 Task: Create a due date automation trigger when advanced on, on the tuesday of the week before a card is due add fields without custom field "Resume" set to a number lower than 1 and greater than 10 at 11:00 AM.
Action: Mouse moved to (1032, 317)
Screenshot: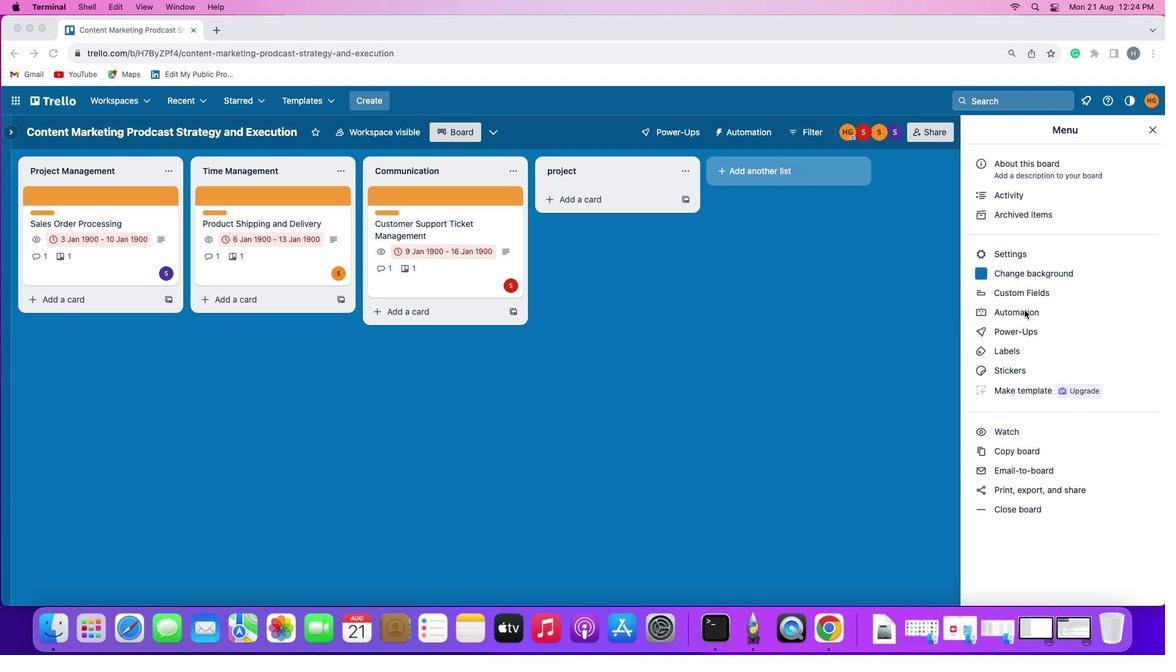 
Action: Mouse pressed left at (1032, 317)
Screenshot: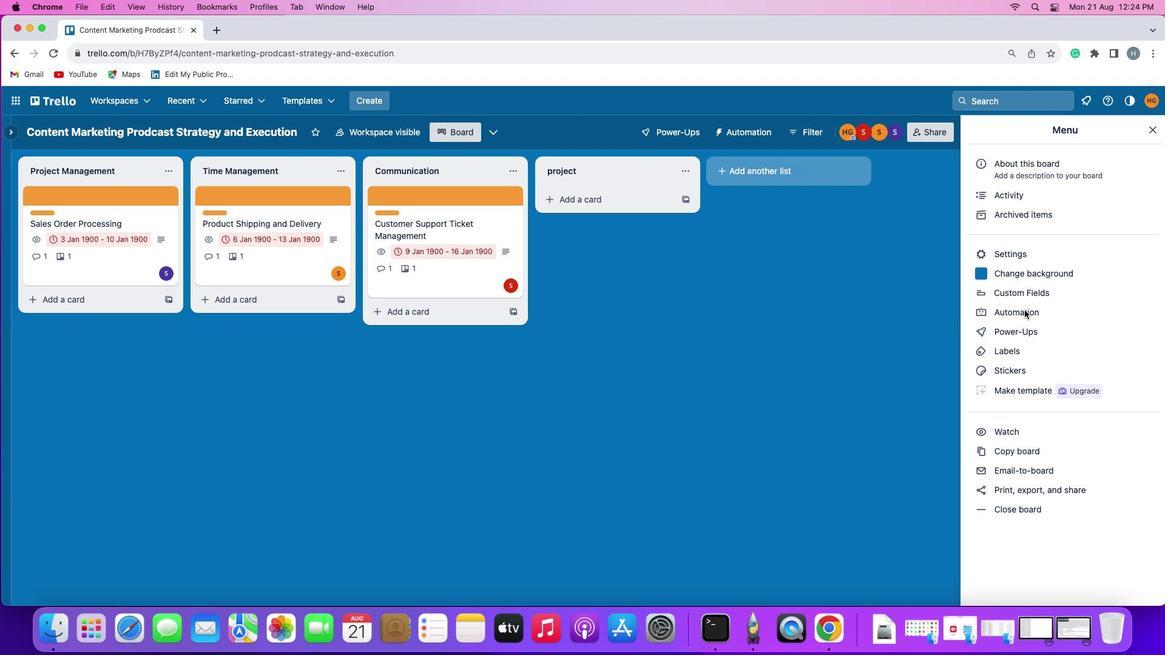 
Action: Mouse pressed left at (1032, 317)
Screenshot: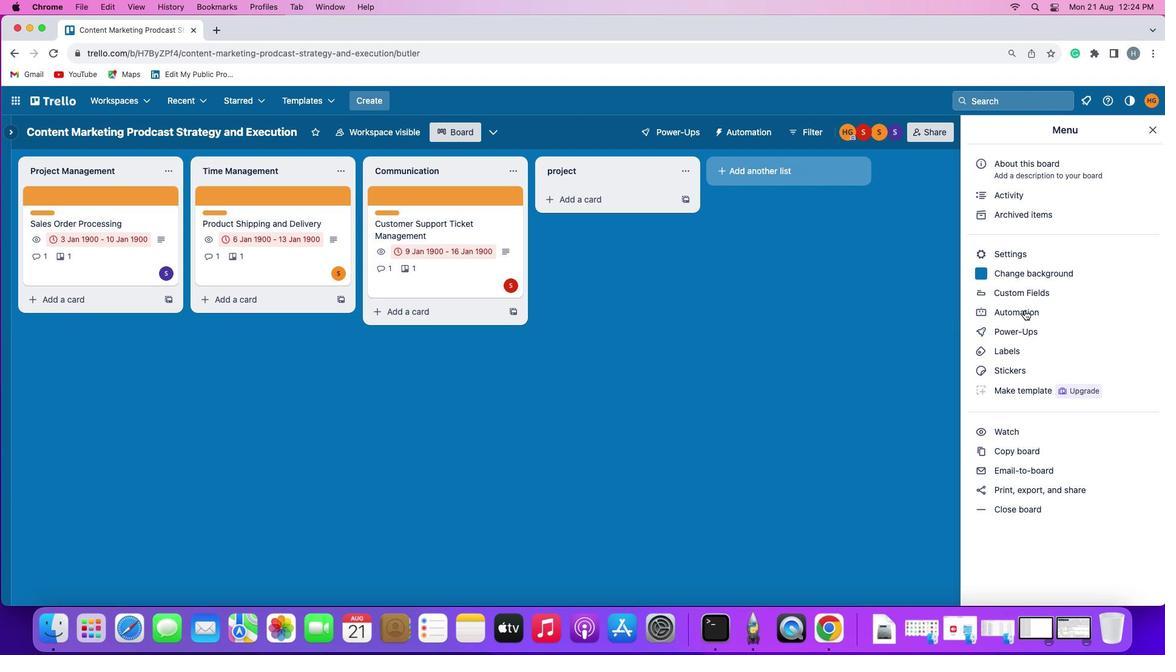 
Action: Mouse moved to (81, 291)
Screenshot: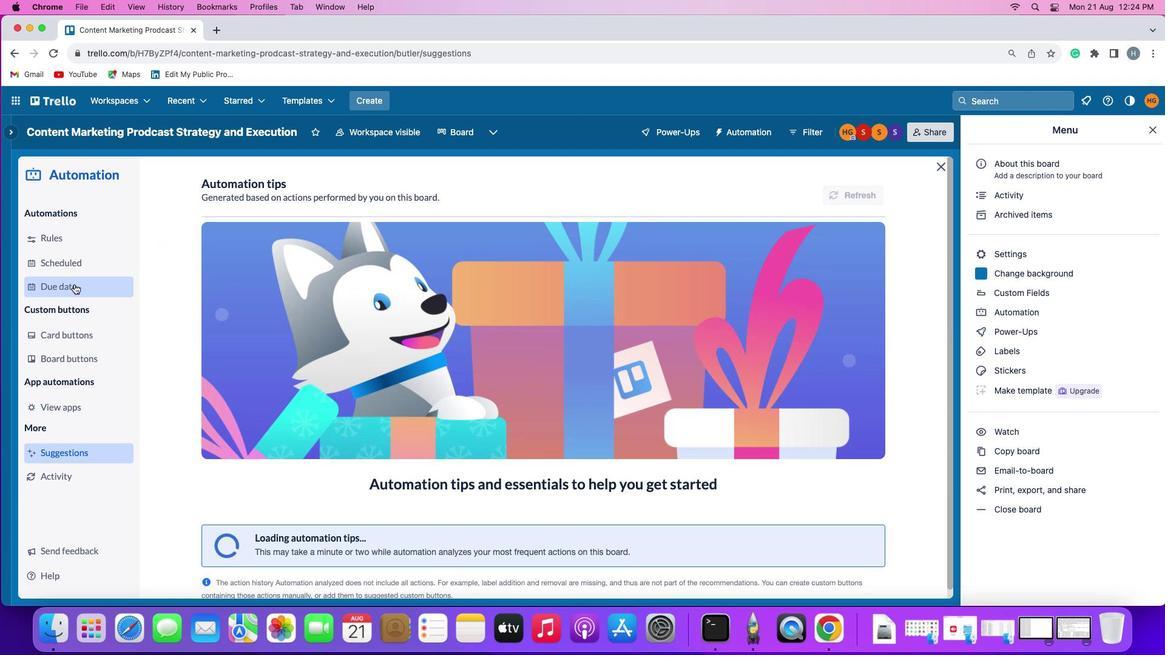 
Action: Mouse pressed left at (81, 291)
Screenshot: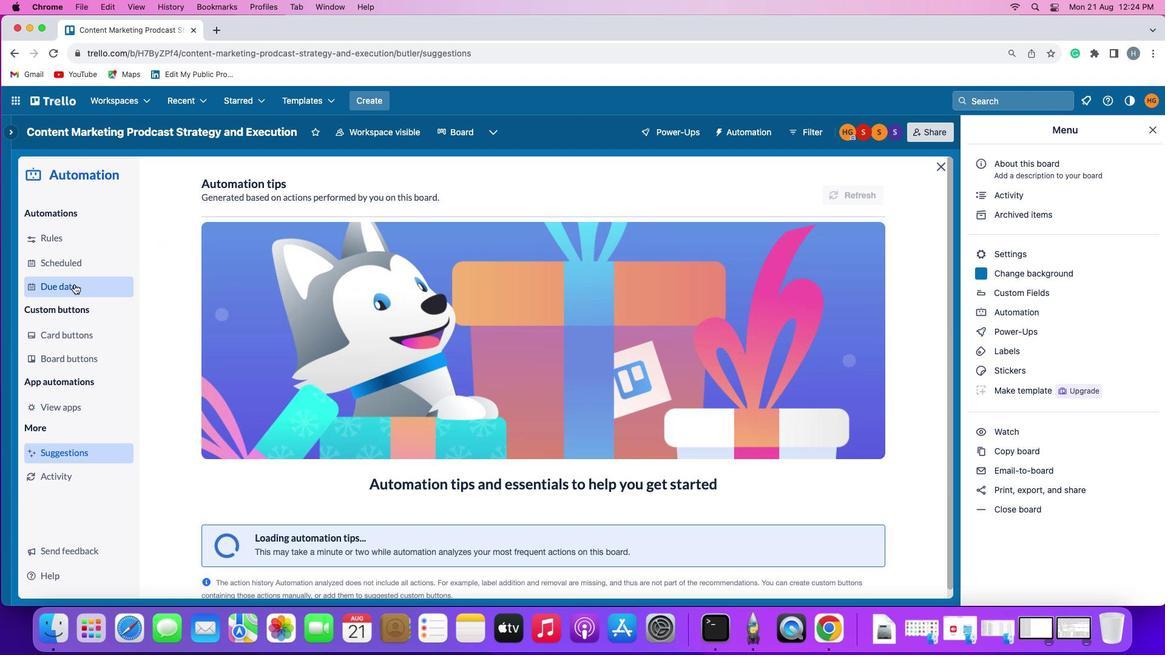 
Action: Mouse moved to (834, 192)
Screenshot: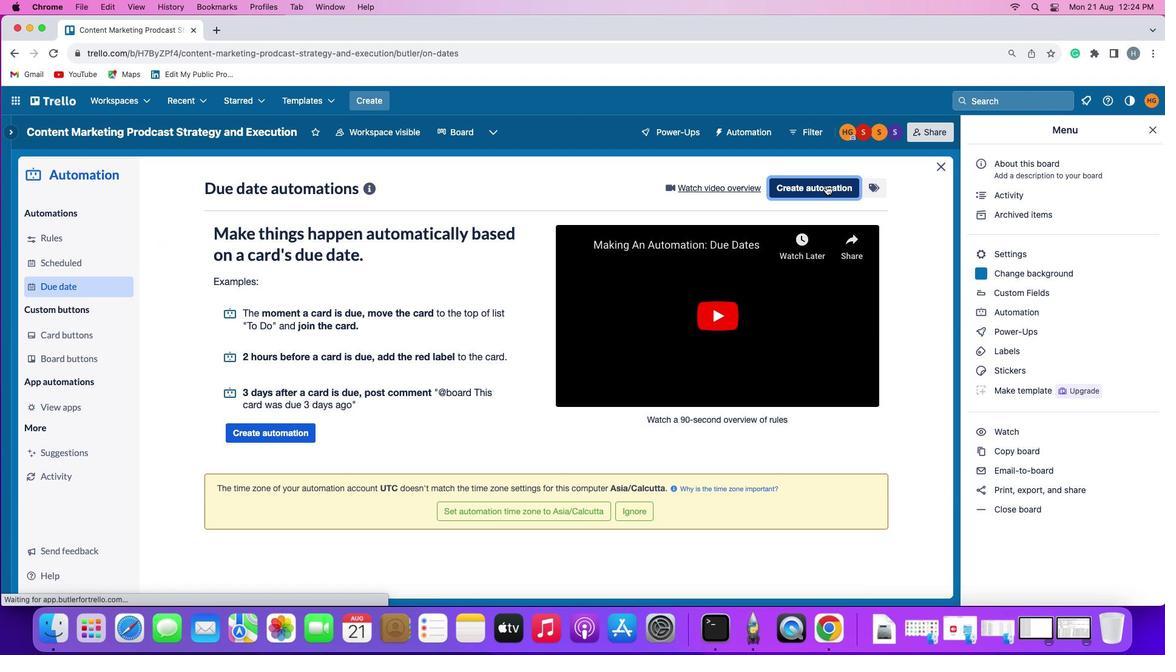
Action: Mouse pressed left at (834, 192)
Screenshot: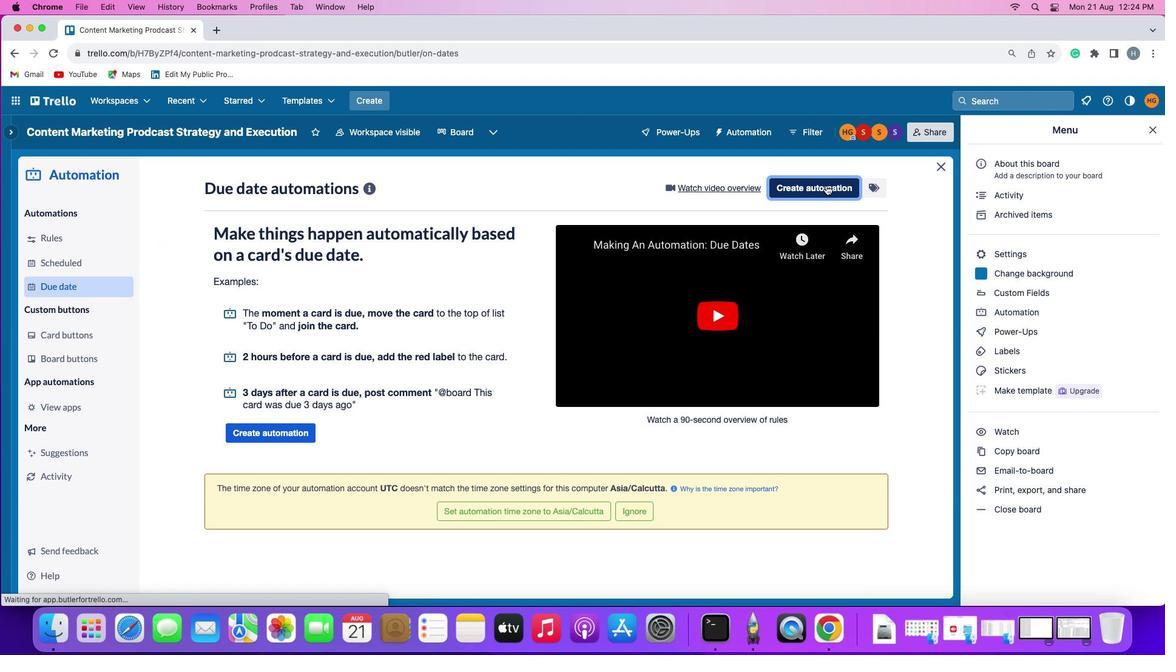 
Action: Mouse moved to (251, 313)
Screenshot: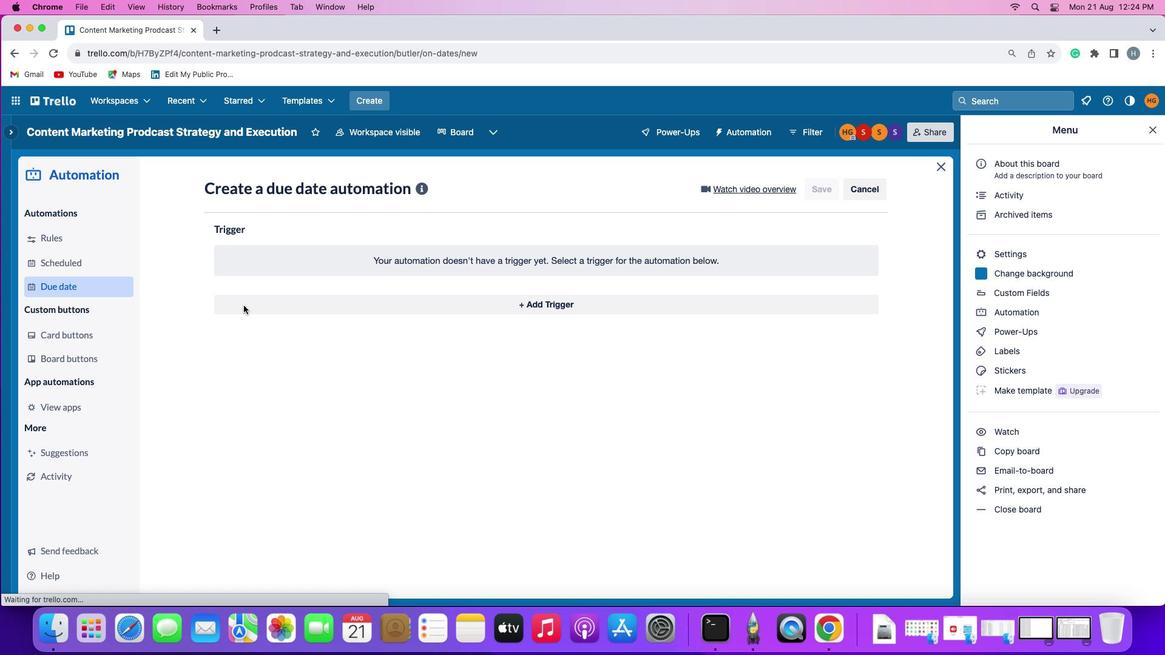 
Action: Mouse pressed left at (251, 313)
Screenshot: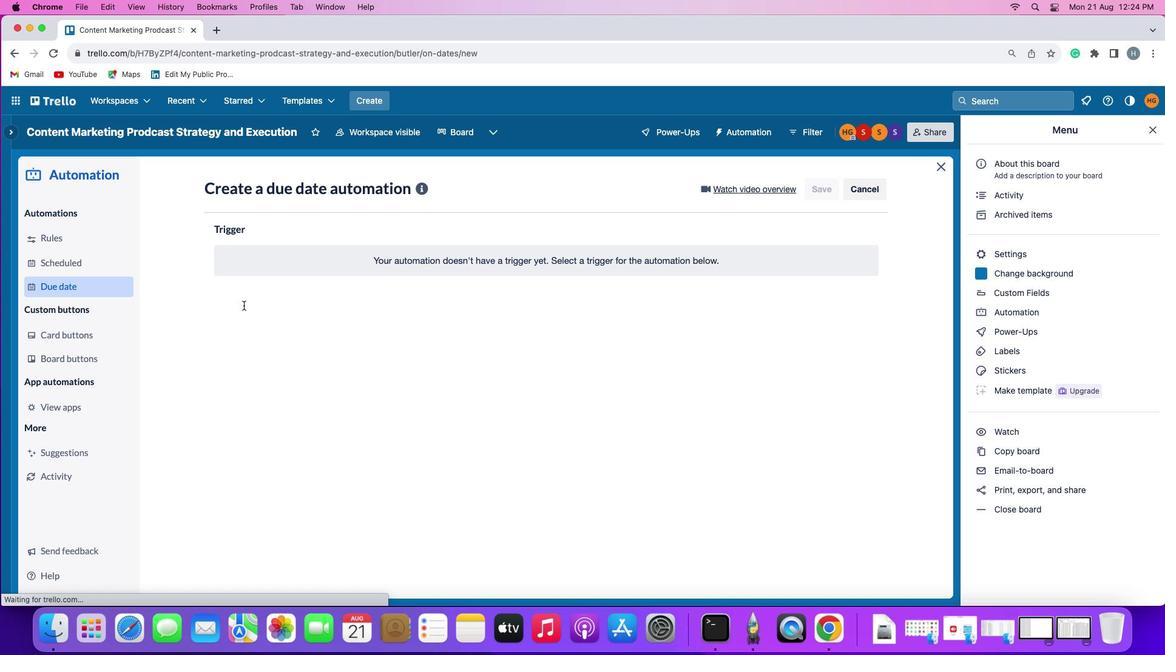 
Action: Mouse moved to (283, 549)
Screenshot: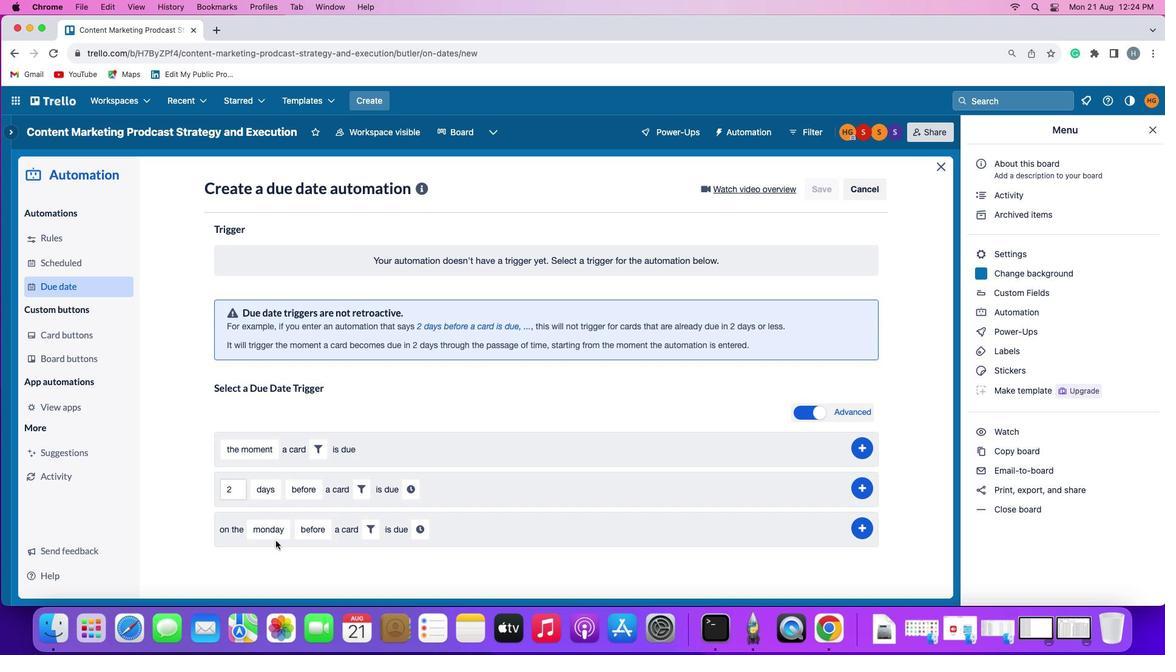 
Action: Mouse pressed left at (283, 549)
Screenshot: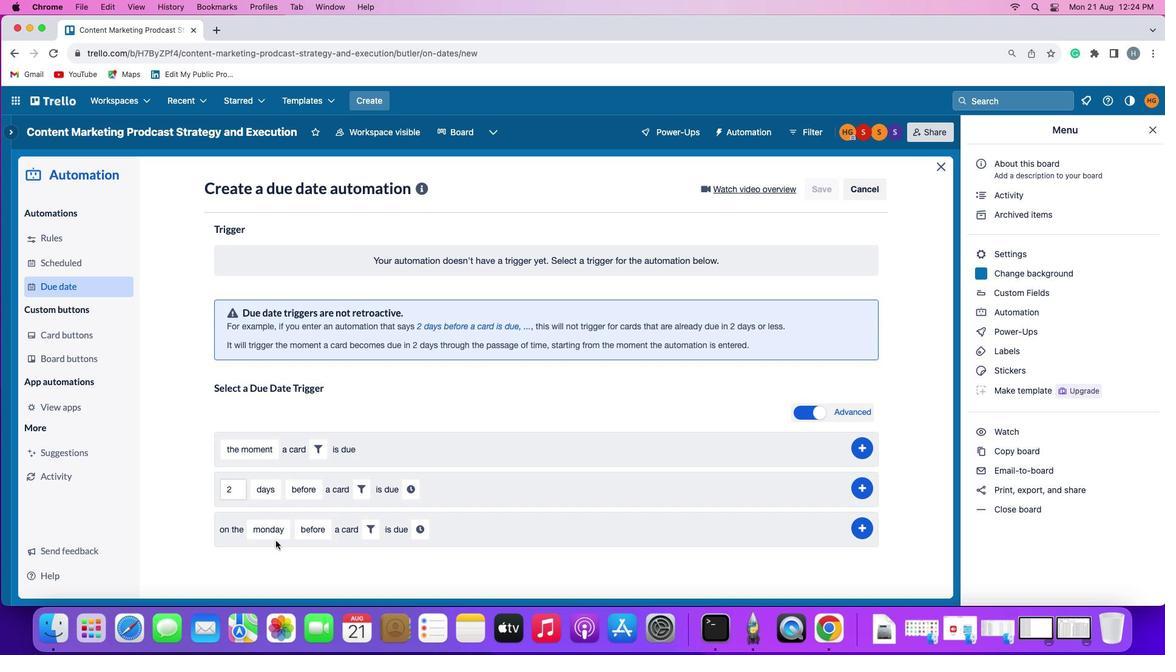 
Action: Mouse moved to (281, 535)
Screenshot: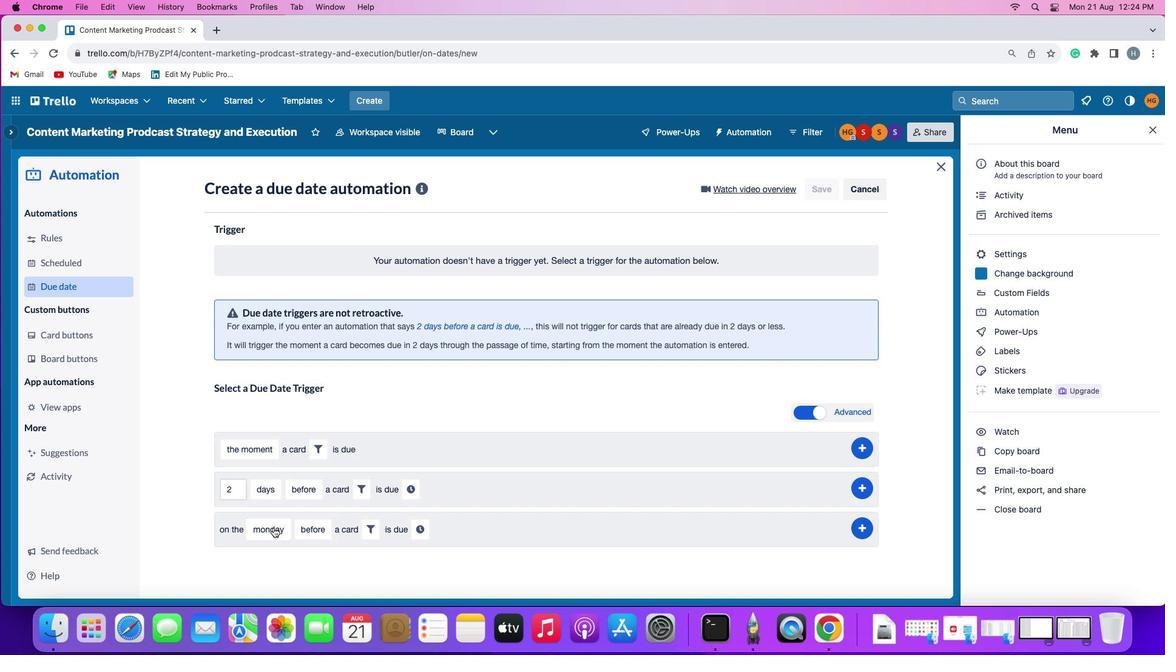 
Action: Mouse pressed left at (281, 535)
Screenshot: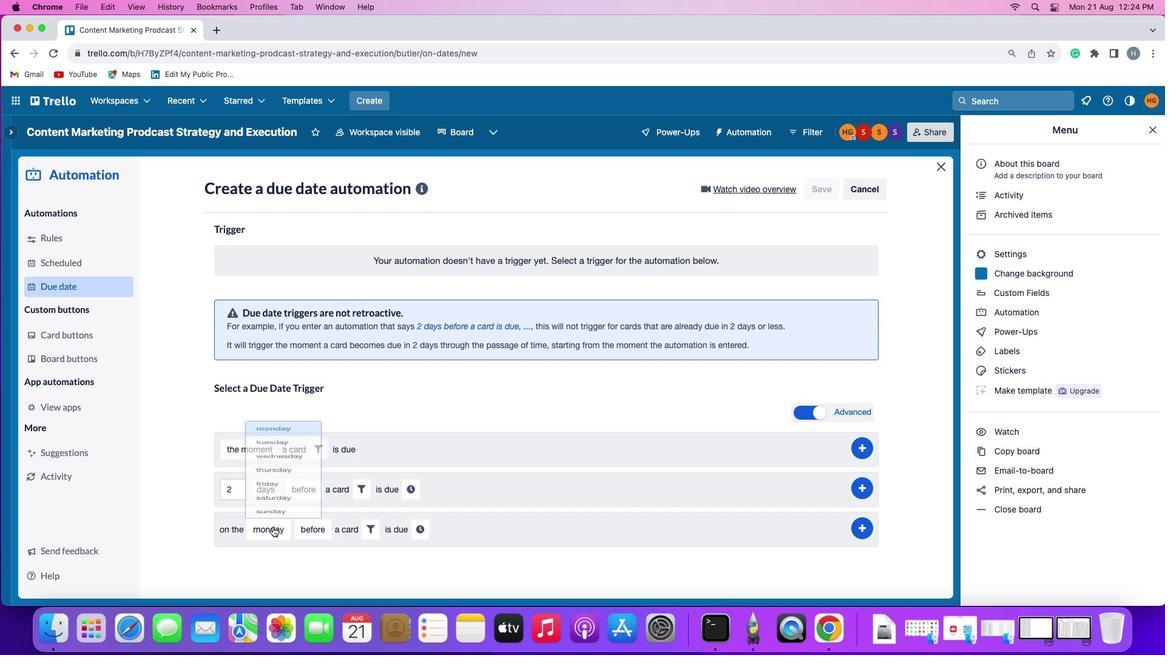 
Action: Mouse moved to (300, 389)
Screenshot: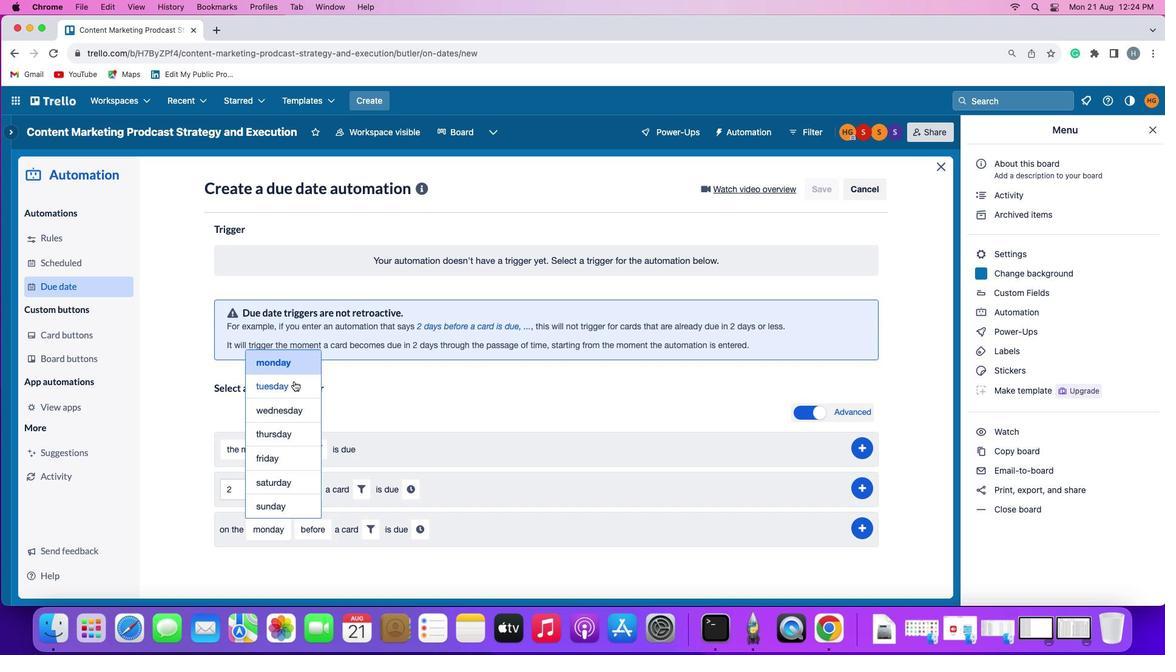 
Action: Mouse pressed left at (300, 389)
Screenshot: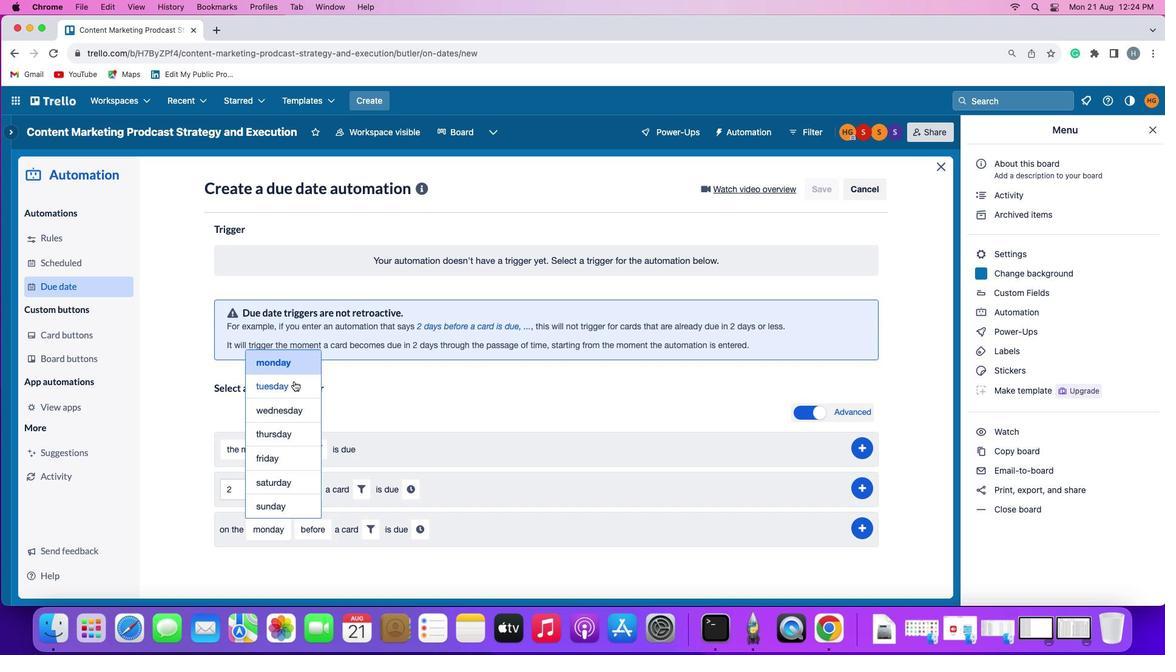 
Action: Mouse moved to (323, 531)
Screenshot: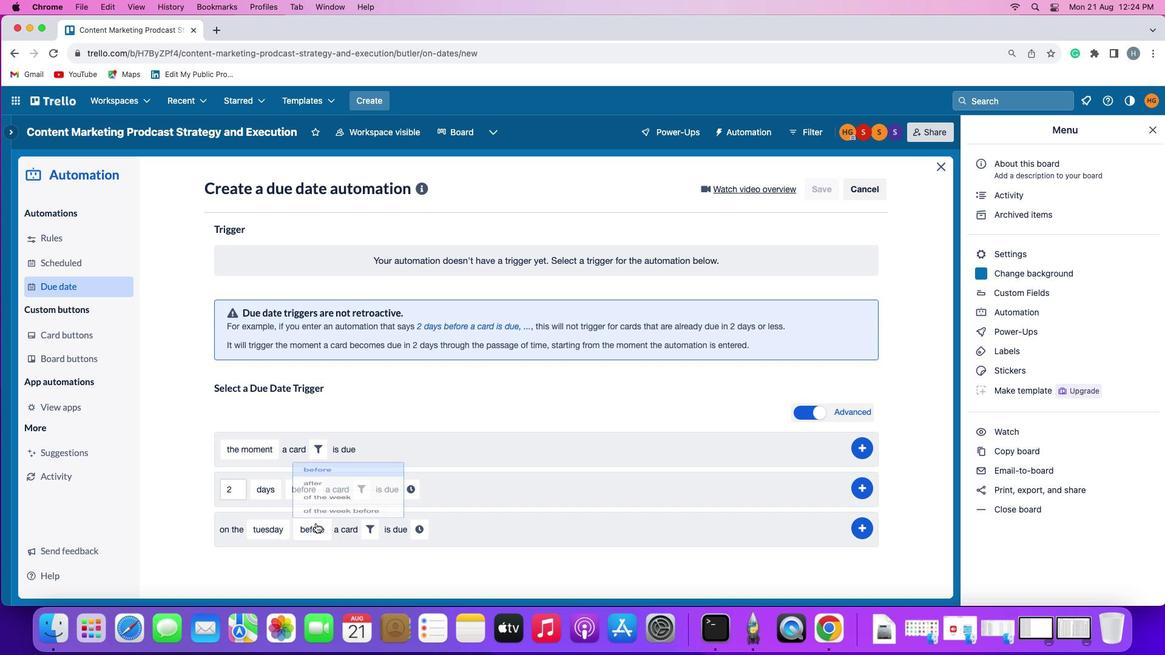
Action: Mouse pressed left at (323, 531)
Screenshot: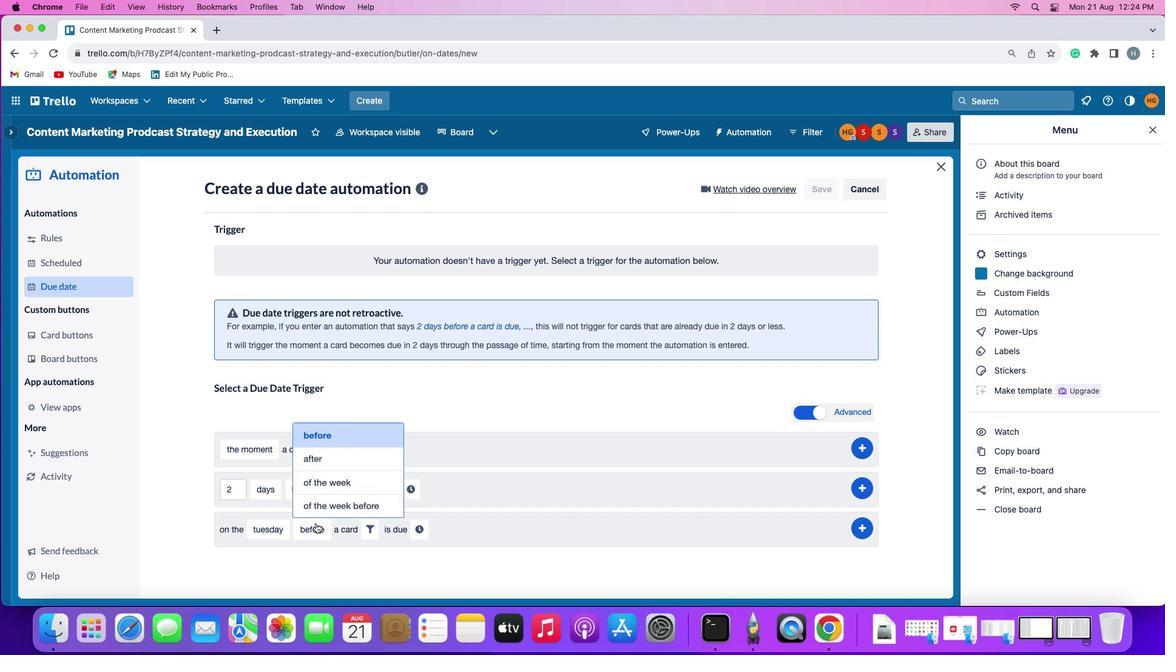 
Action: Mouse moved to (333, 511)
Screenshot: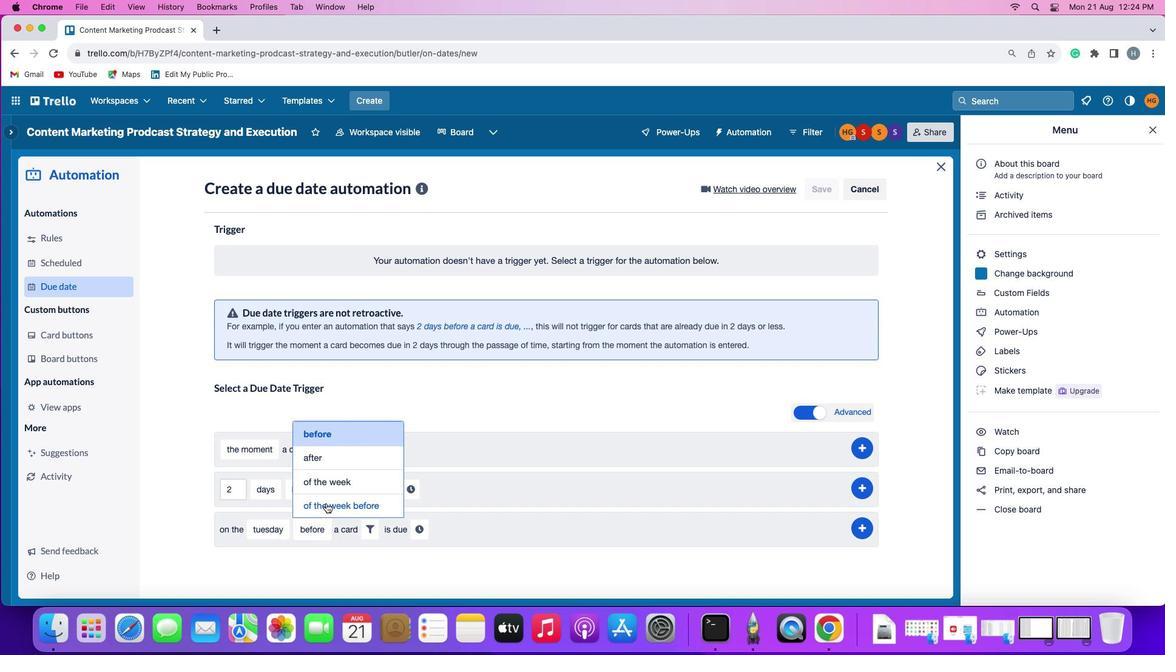 
Action: Mouse pressed left at (333, 511)
Screenshot: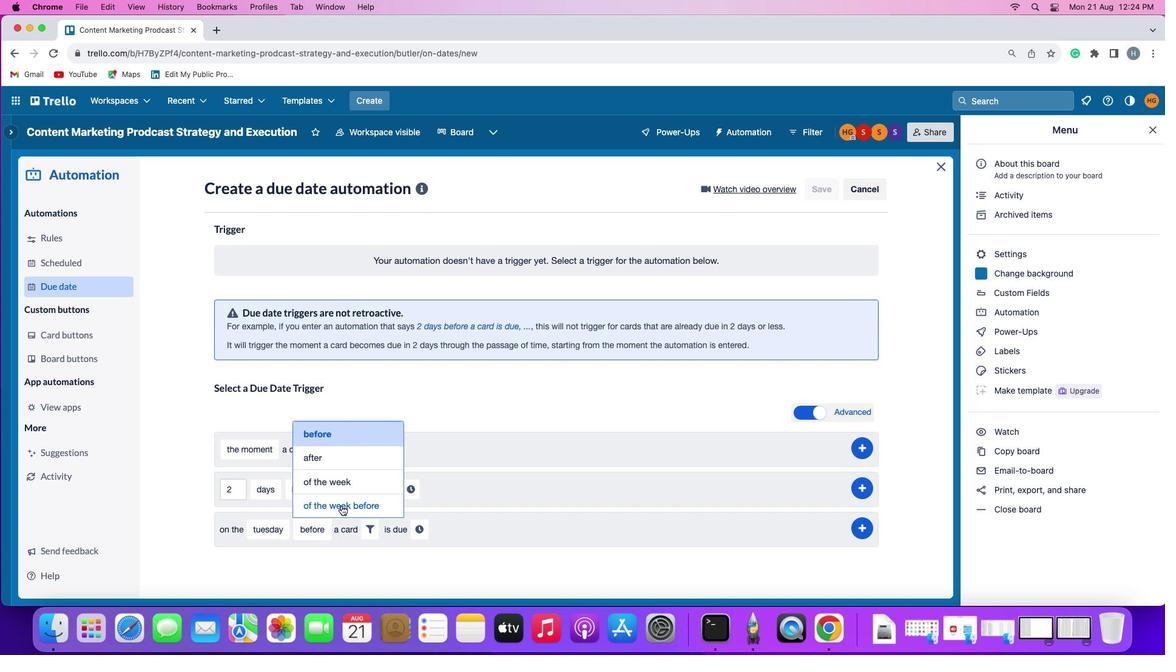 
Action: Mouse moved to (424, 533)
Screenshot: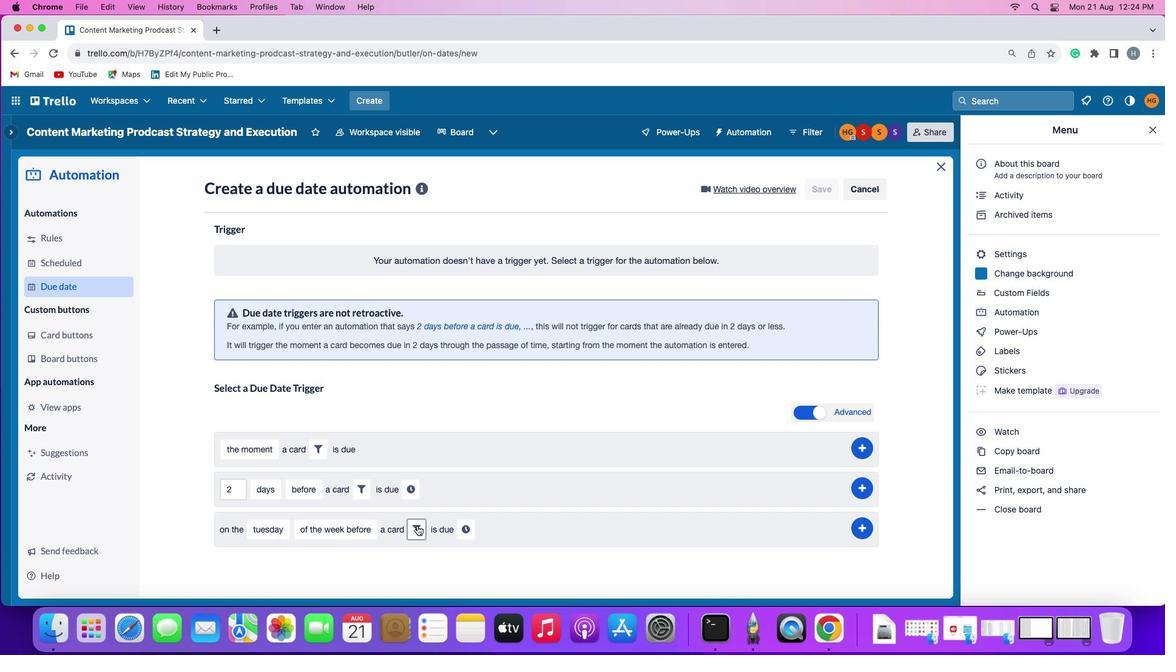 
Action: Mouse pressed left at (424, 533)
Screenshot: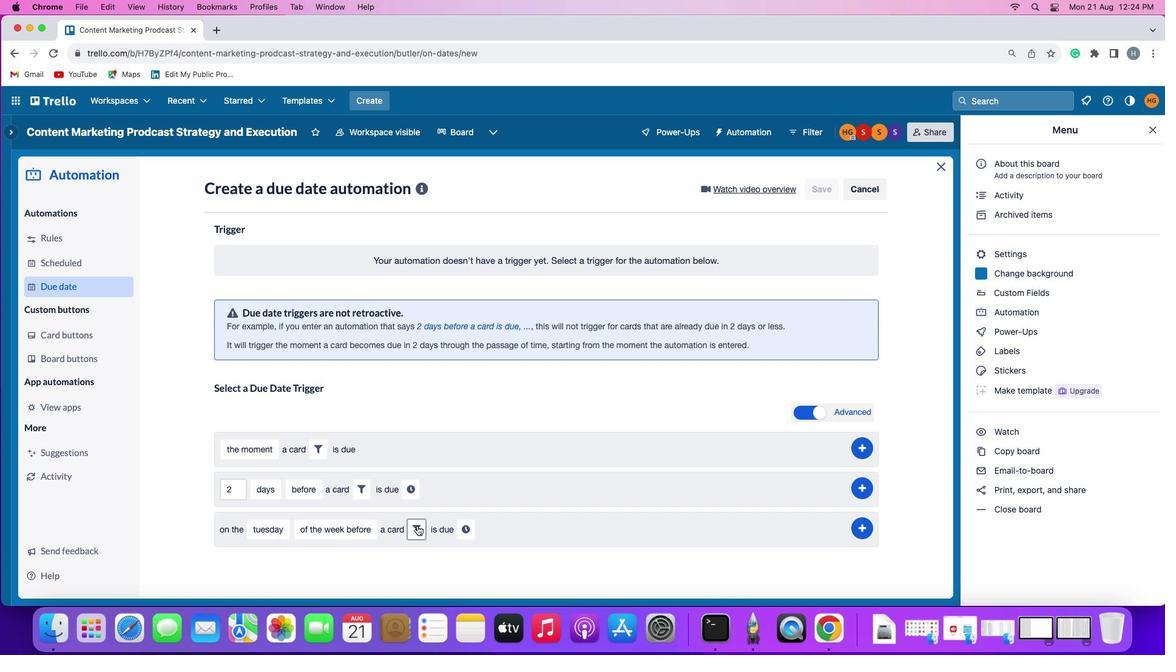 
Action: Mouse moved to (624, 577)
Screenshot: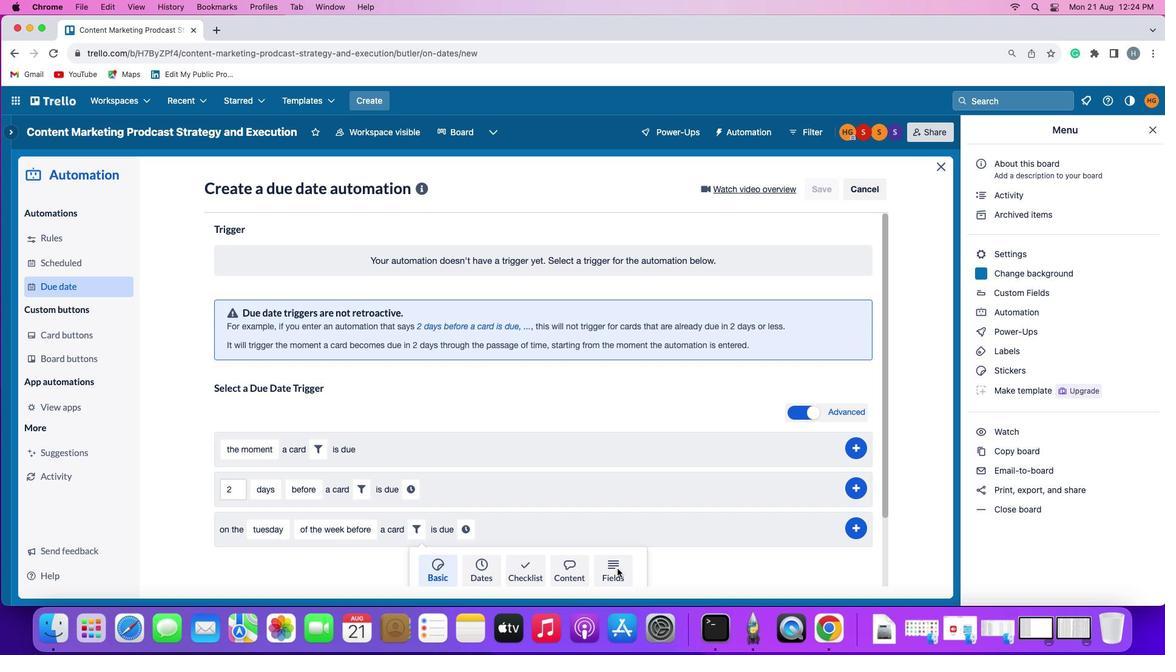 
Action: Mouse pressed left at (624, 577)
Screenshot: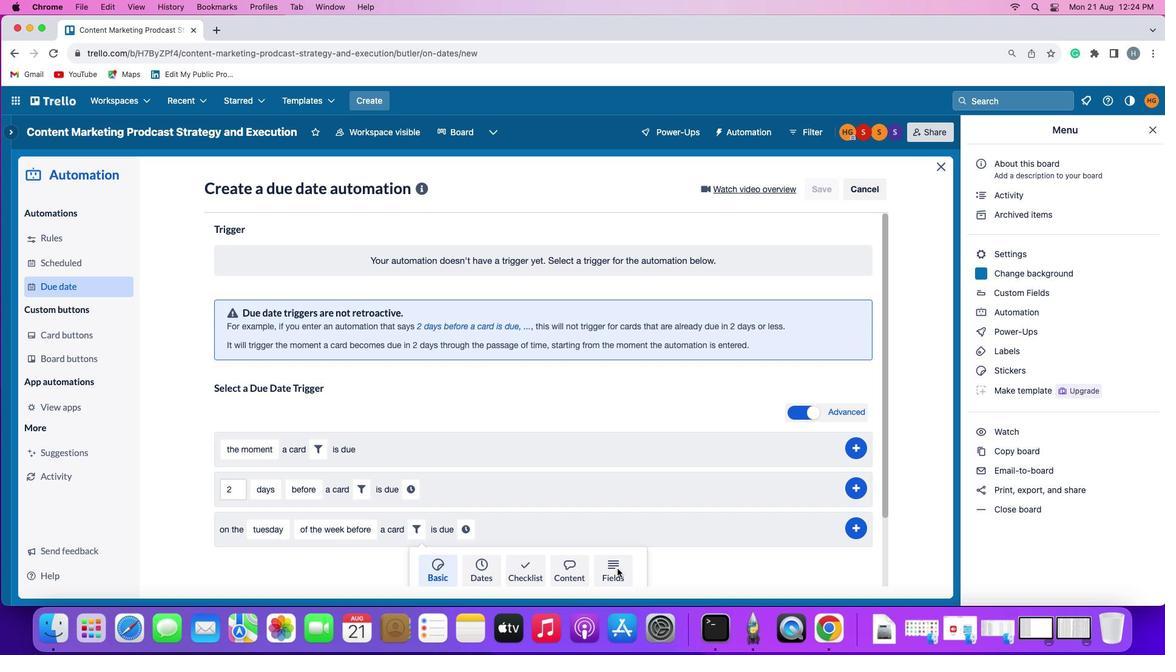 
Action: Mouse moved to (360, 572)
Screenshot: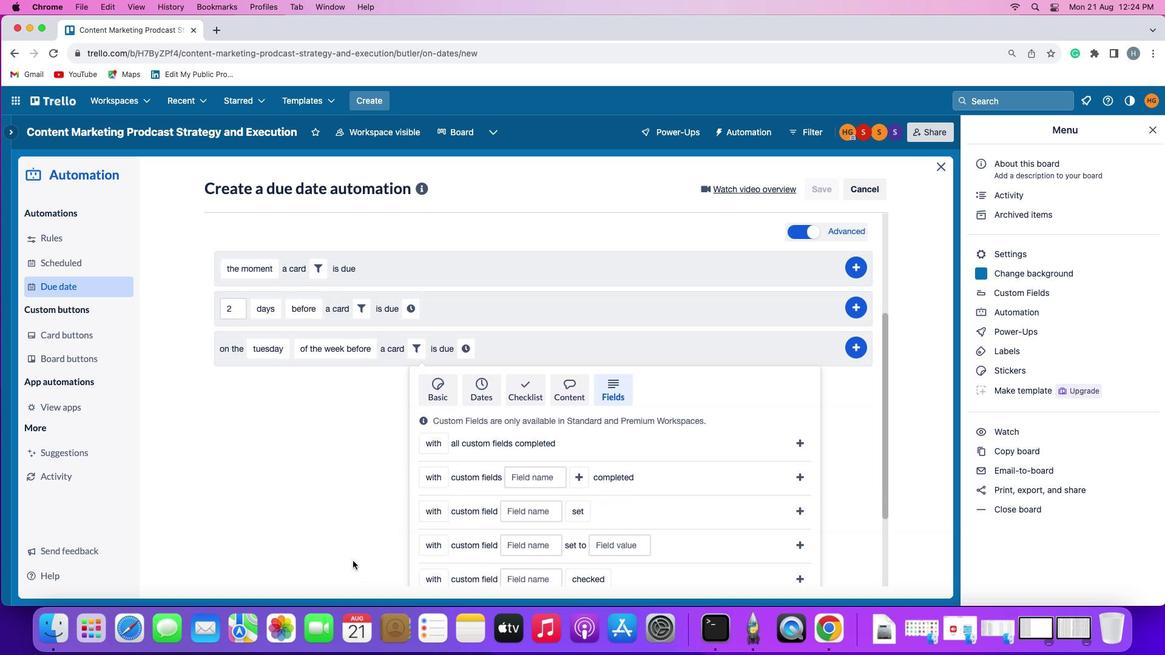 
Action: Mouse scrolled (360, 572) with delta (7, 7)
Screenshot: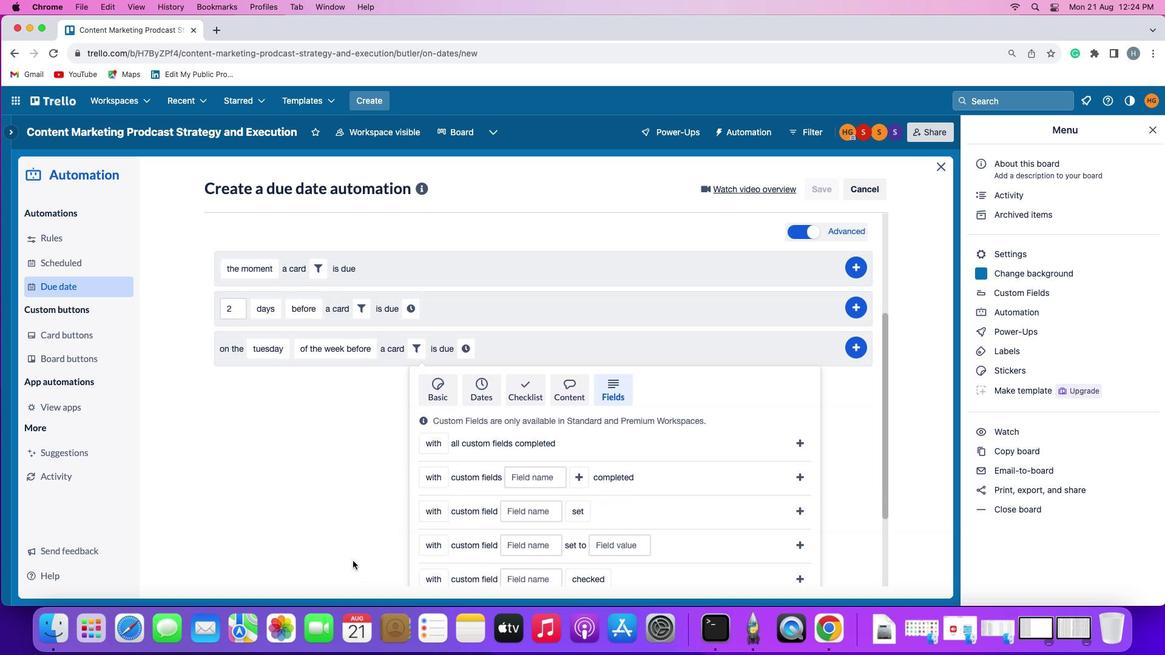 
Action: Mouse scrolled (360, 572) with delta (7, 7)
Screenshot: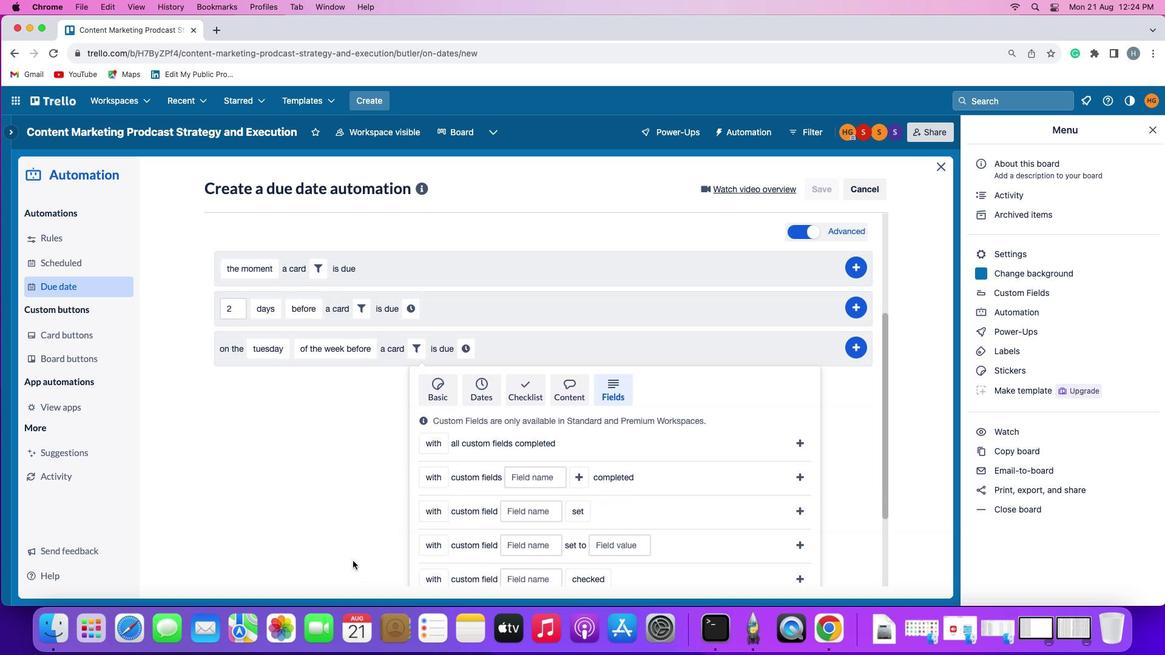 
Action: Mouse moved to (360, 572)
Screenshot: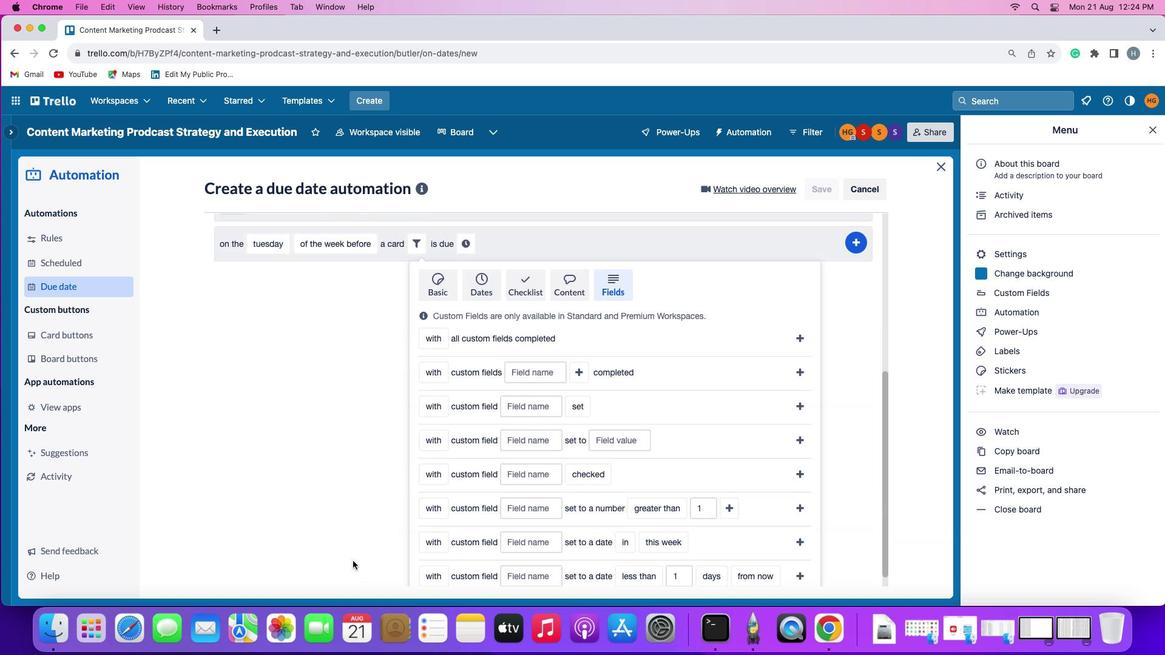 
Action: Mouse scrolled (360, 572) with delta (7, 5)
Screenshot: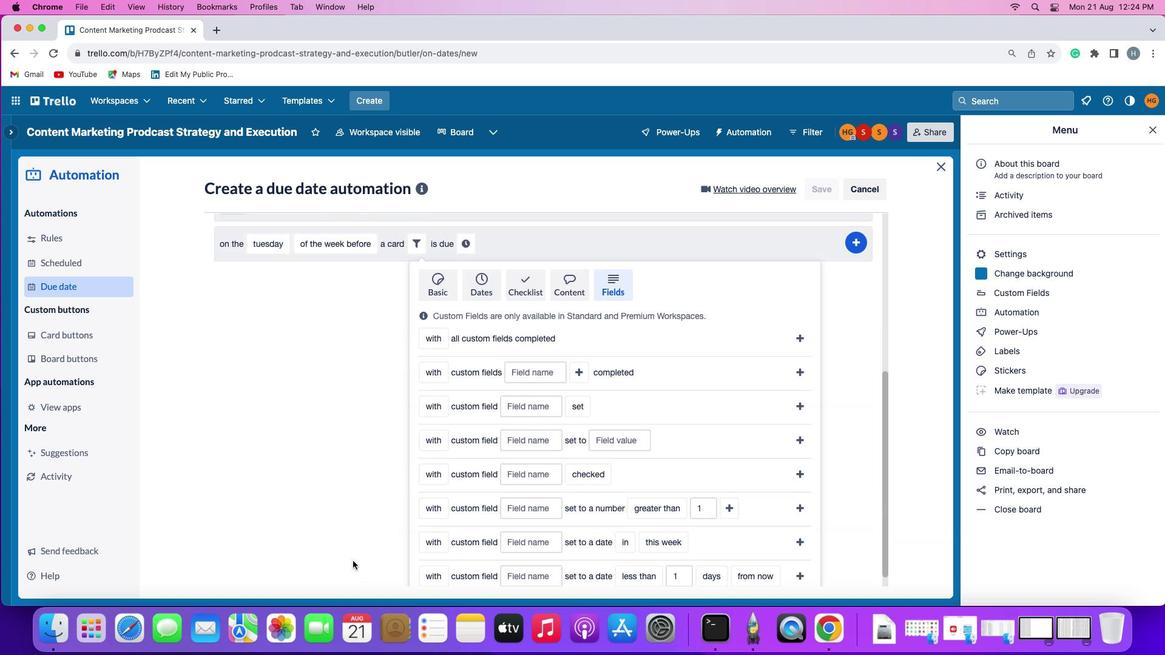 
Action: Mouse moved to (360, 571)
Screenshot: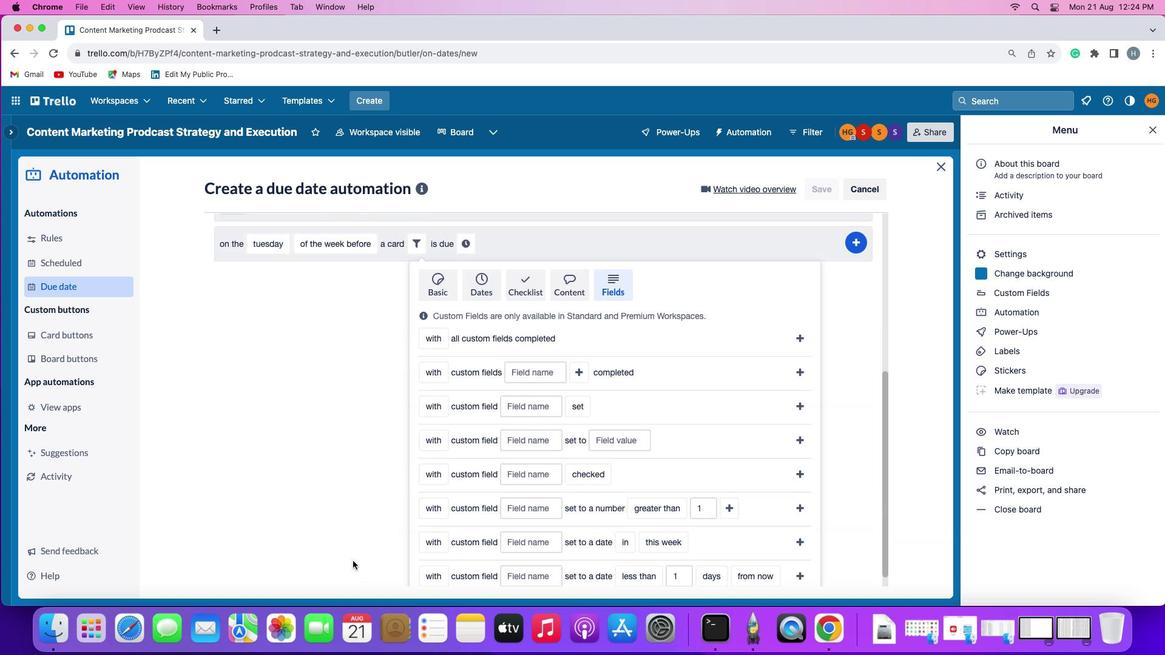
Action: Mouse scrolled (360, 571) with delta (7, 4)
Screenshot: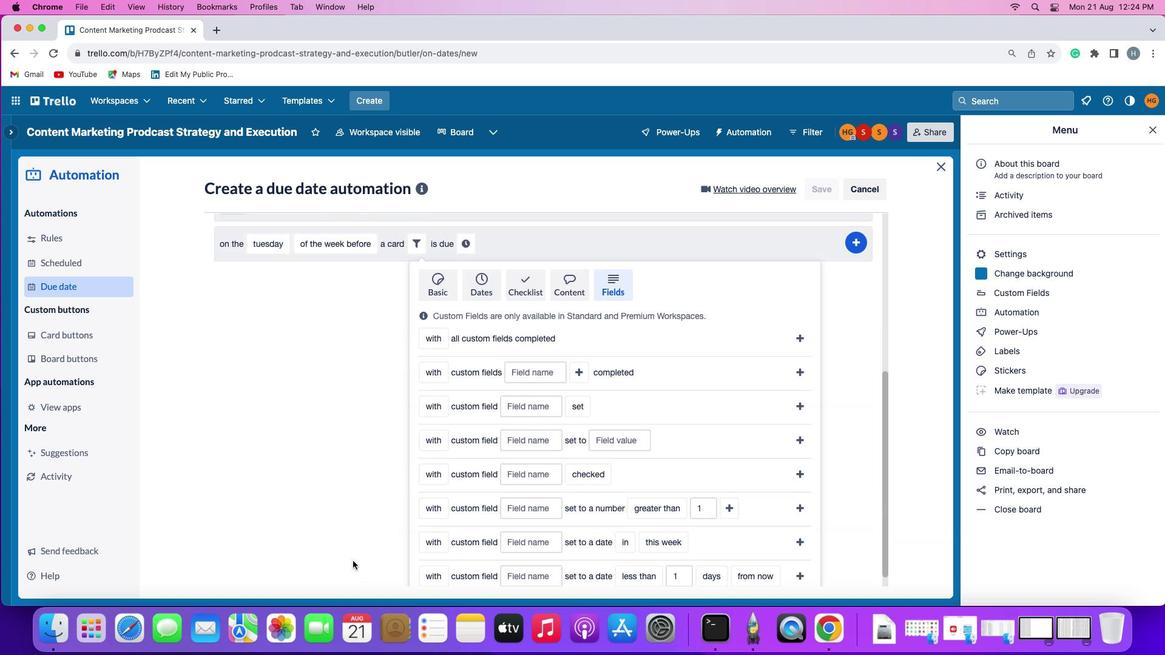 
Action: Mouse moved to (360, 570)
Screenshot: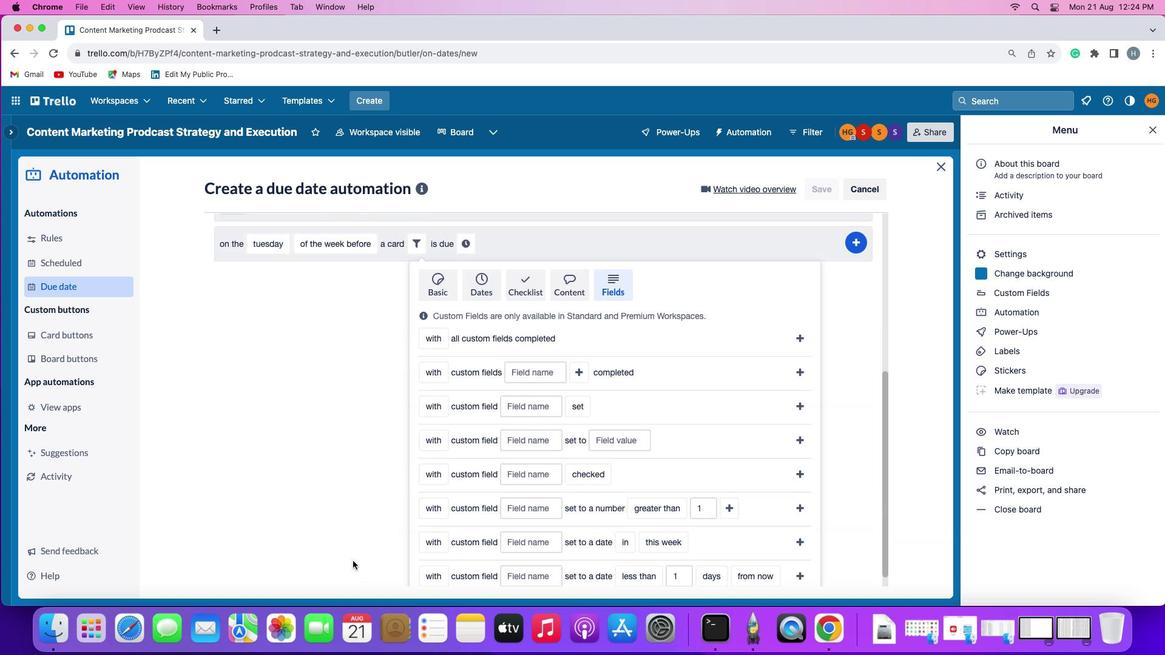 
Action: Mouse scrolled (360, 570) with delta (7, 4)
Screenshot: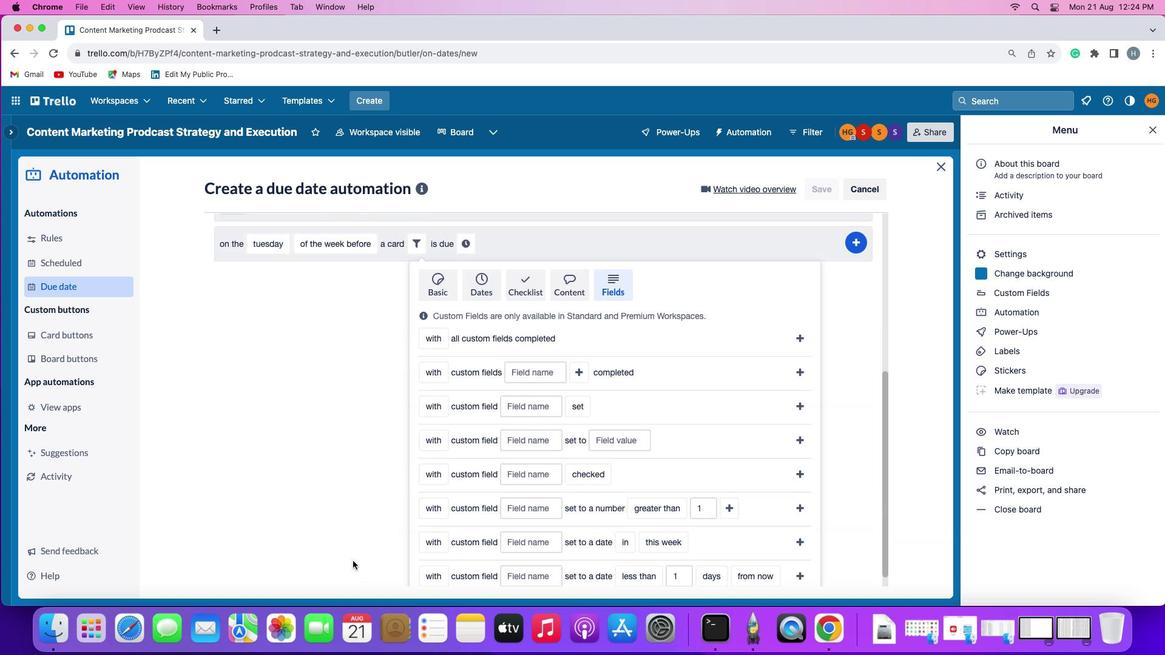 
Action: Mouse moved to (361, 567)
Screenshot: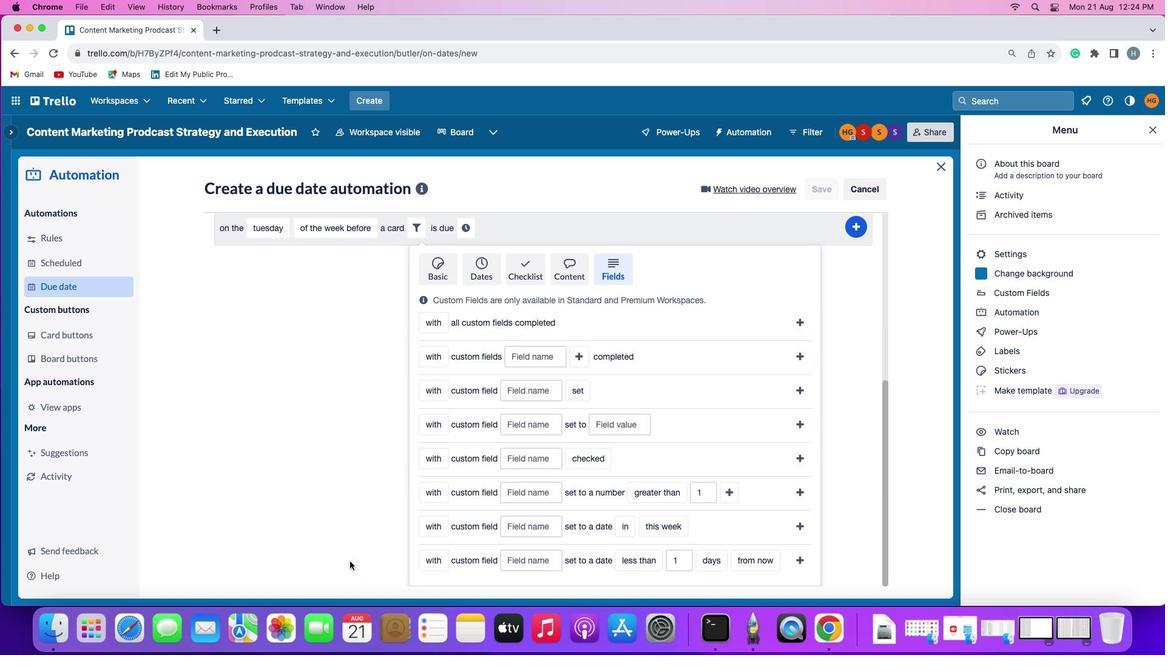 
Action: Mouse scrolled (361, 567) with delta (7, 7)
Screenshot: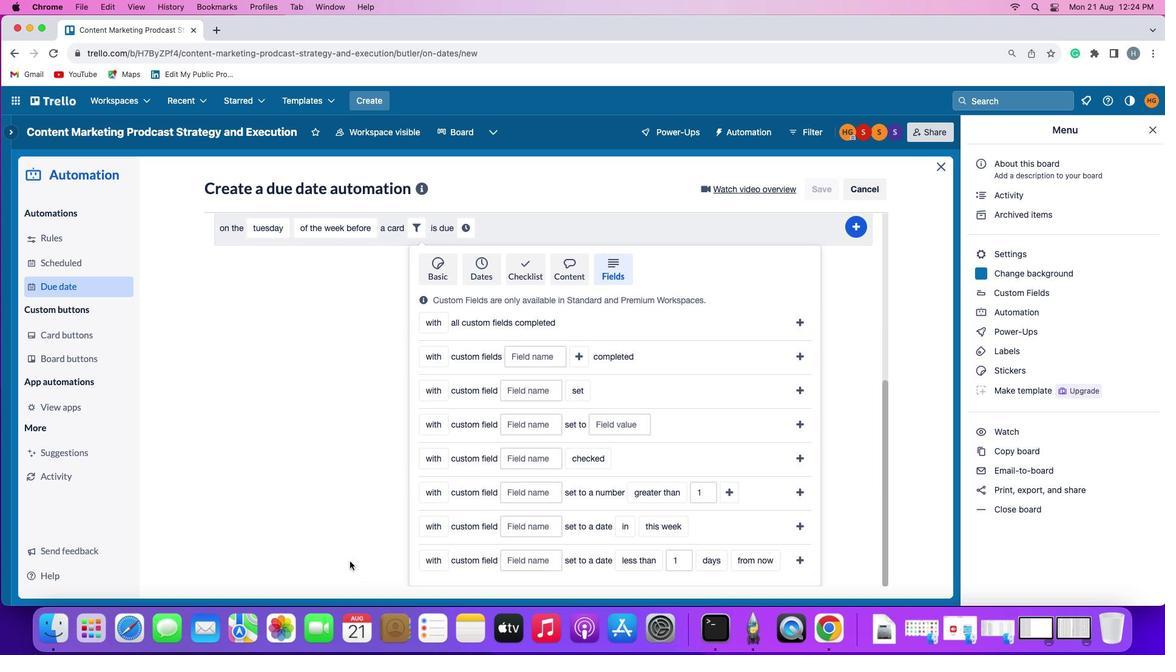 
Action: Mouse scrolled (361, 567) with delta (7, 7)
Screenshot: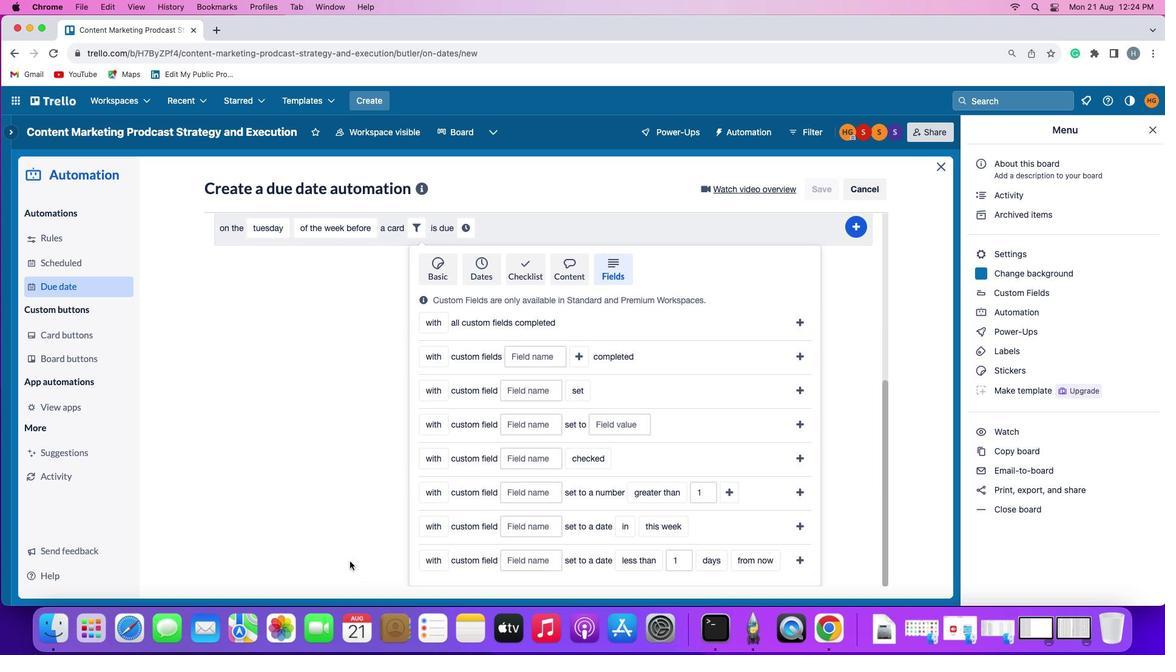 
Action: Mouse scrolled (361, 567) with delta (7, 6)
Screenshot: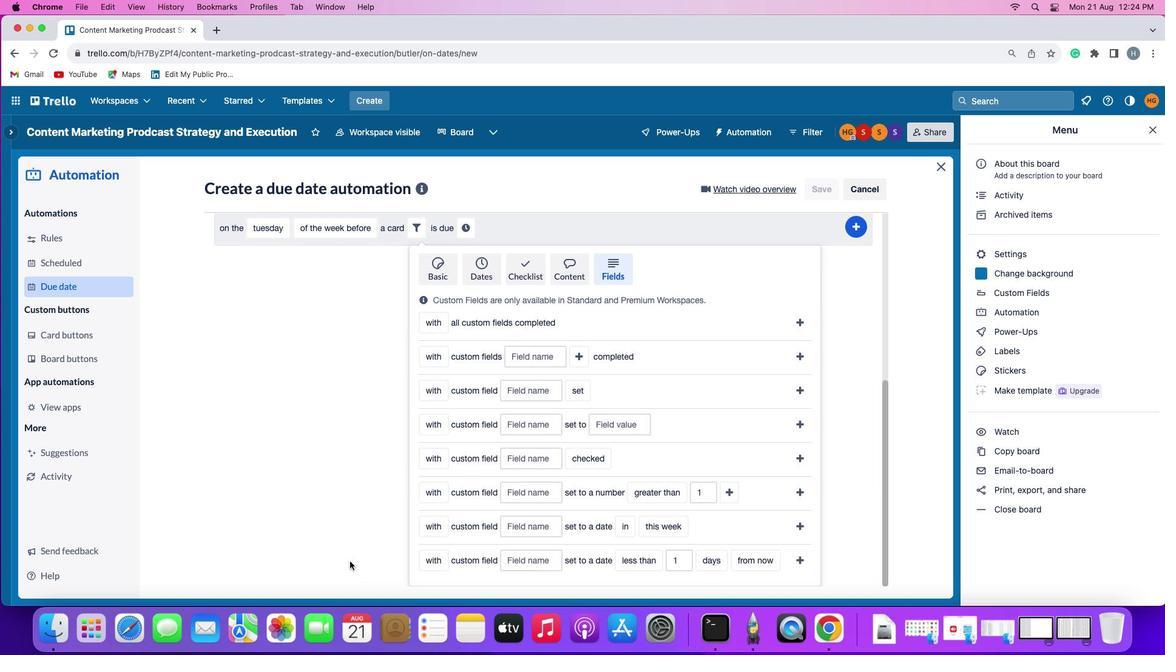 
Action: Mouse moved to (361, 567)
Screenshot: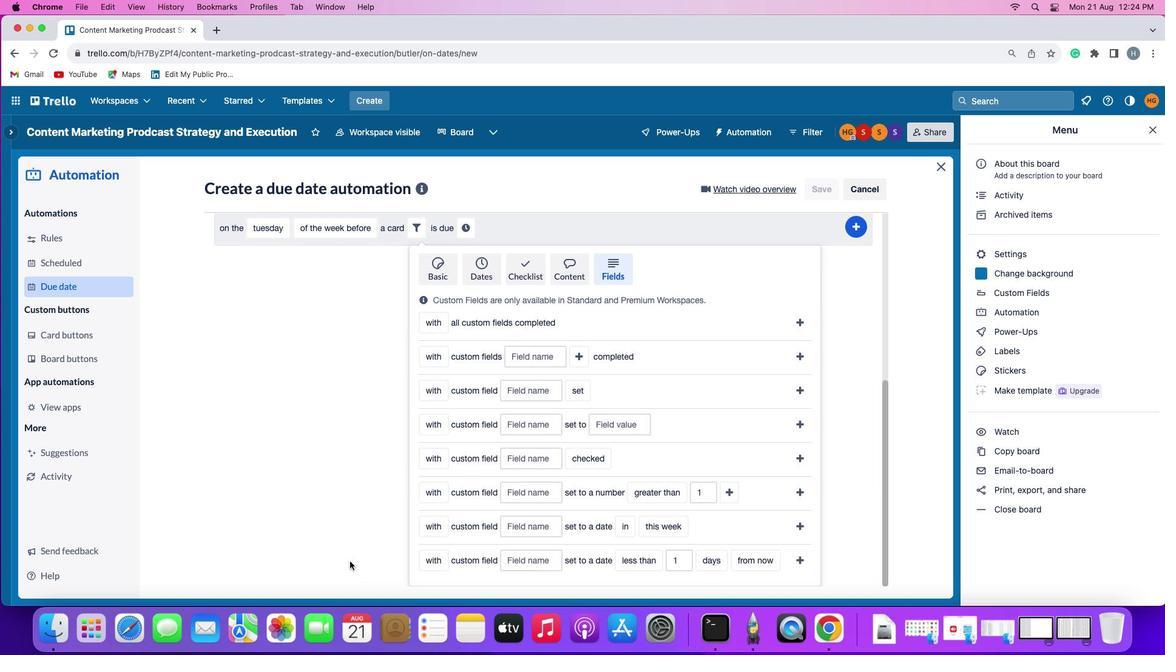 
Action: Mouse scrolled (361, 567) with delta (7, 4)
Screenshot: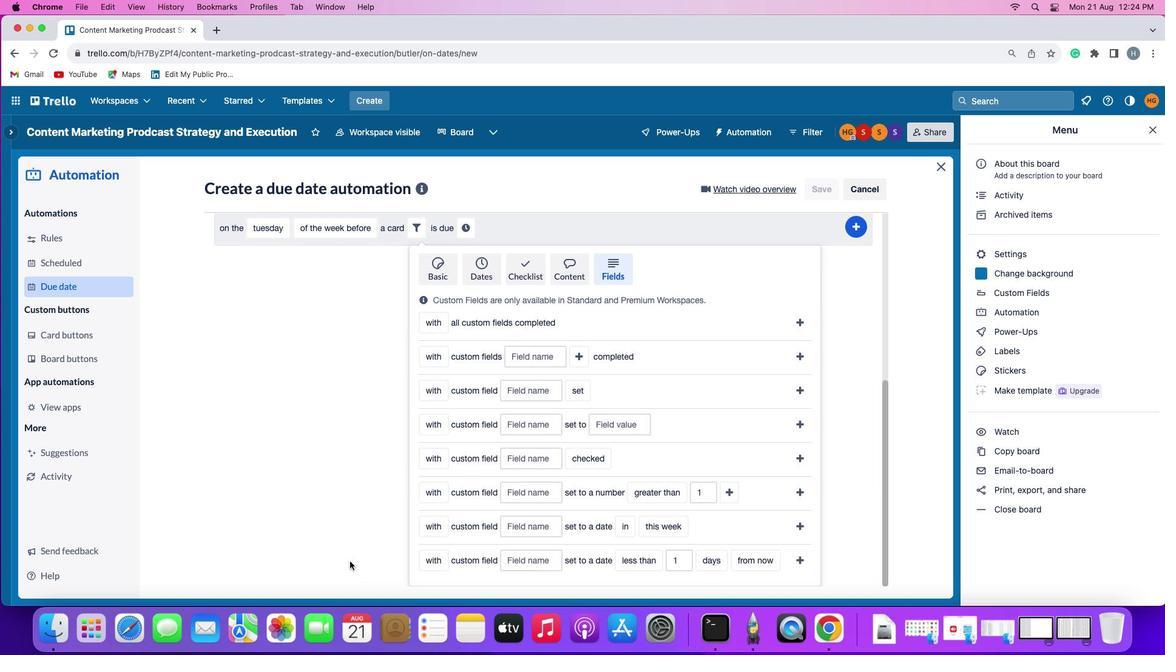 
Action: Mouse moved to (358, 568)
Screenshot: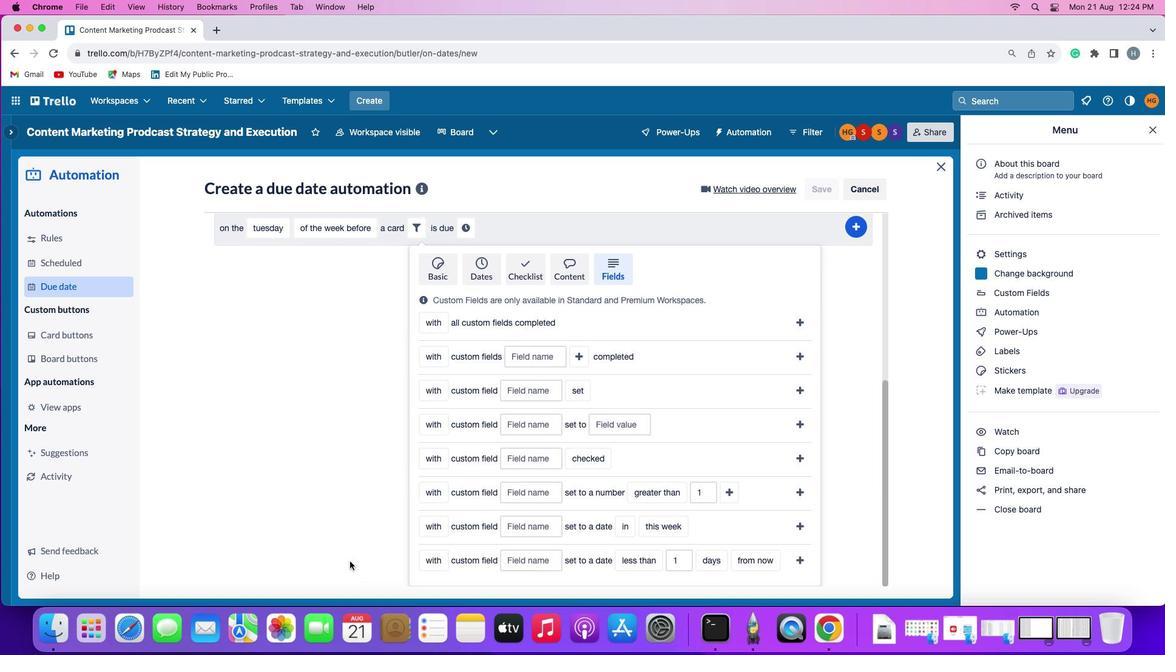 
Action: Mouse scrolled (358, 568) with delta (7, 4)
Screenshot: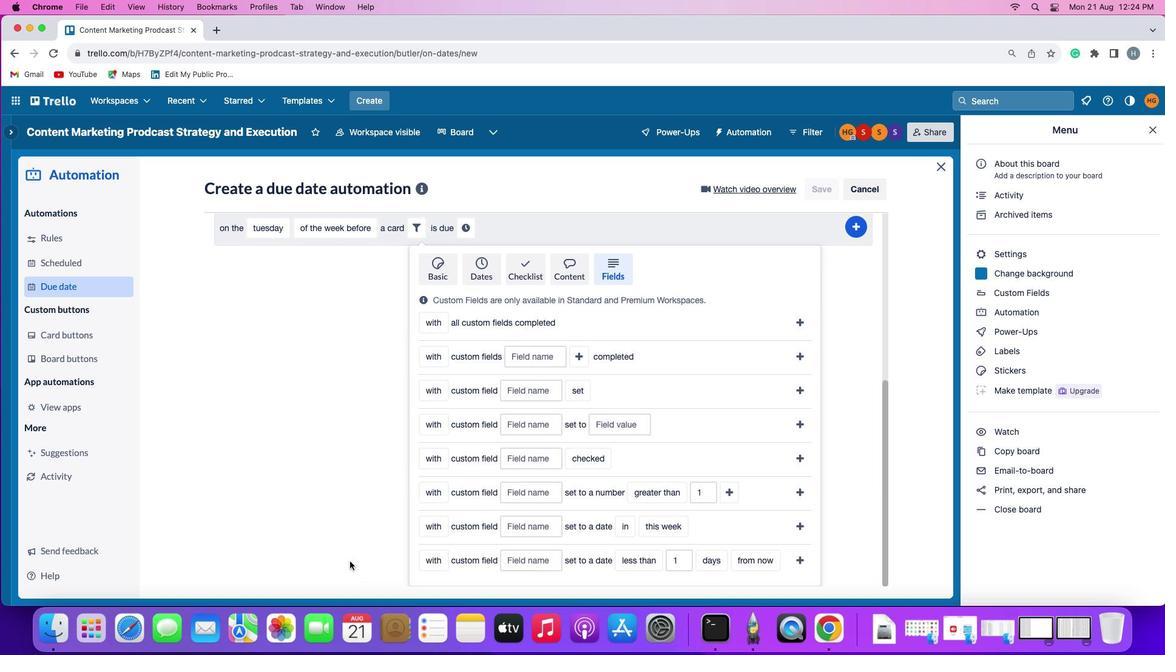 
Action: Mouse moved to (437, 502)
Screenshot: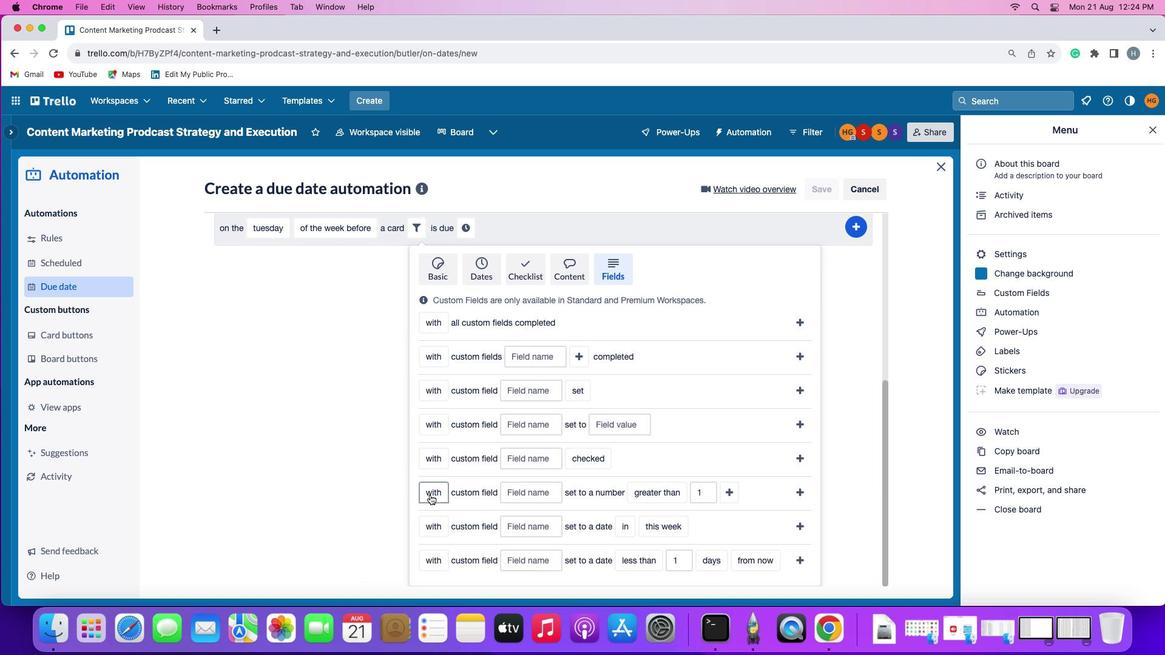 
Action: Mouse pressed left at (437, 502)
Screenshot: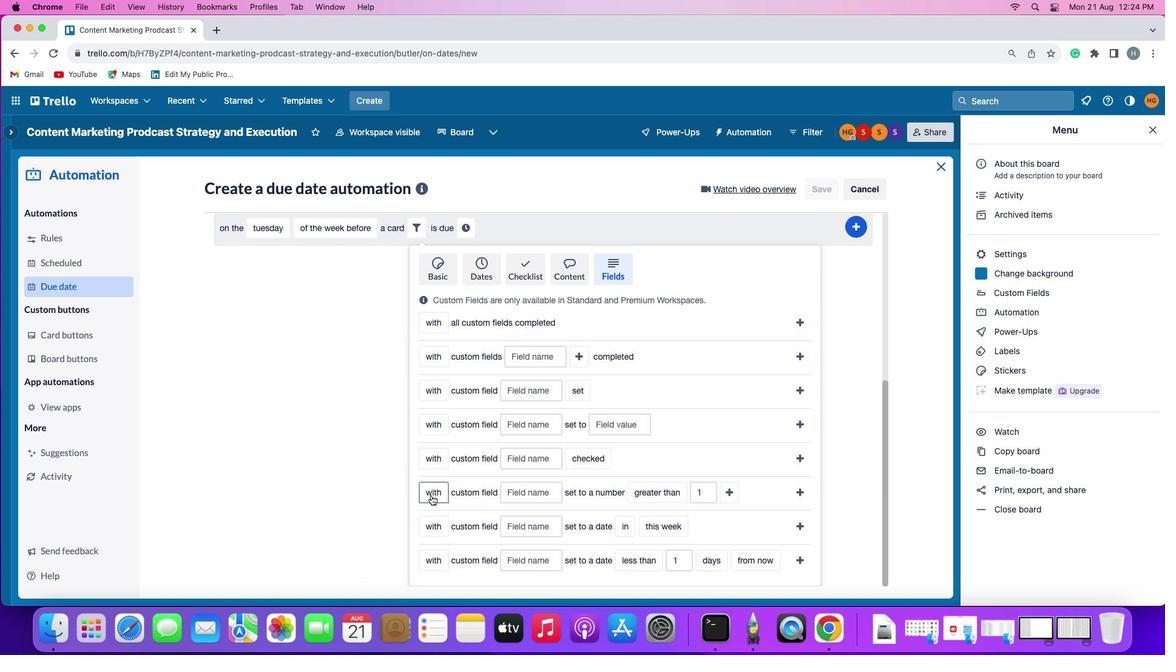 
Action: Mouse moved to (453, 549)
Screenshot: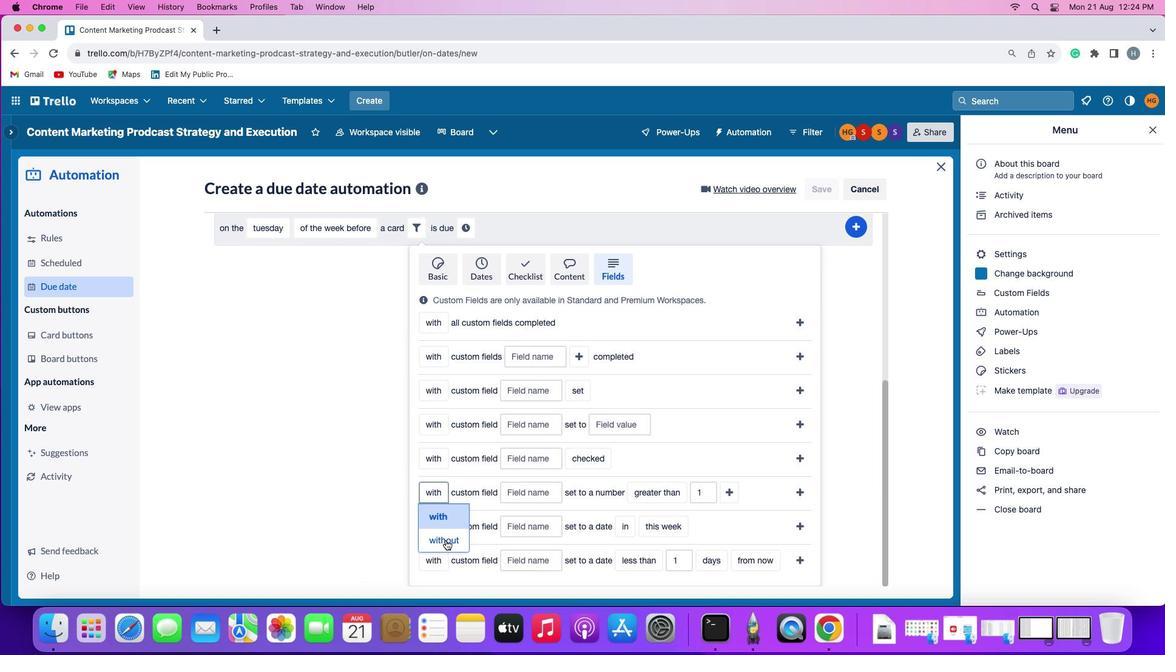 
Action: Mouse pressed left at (453, 549)
Screenshot: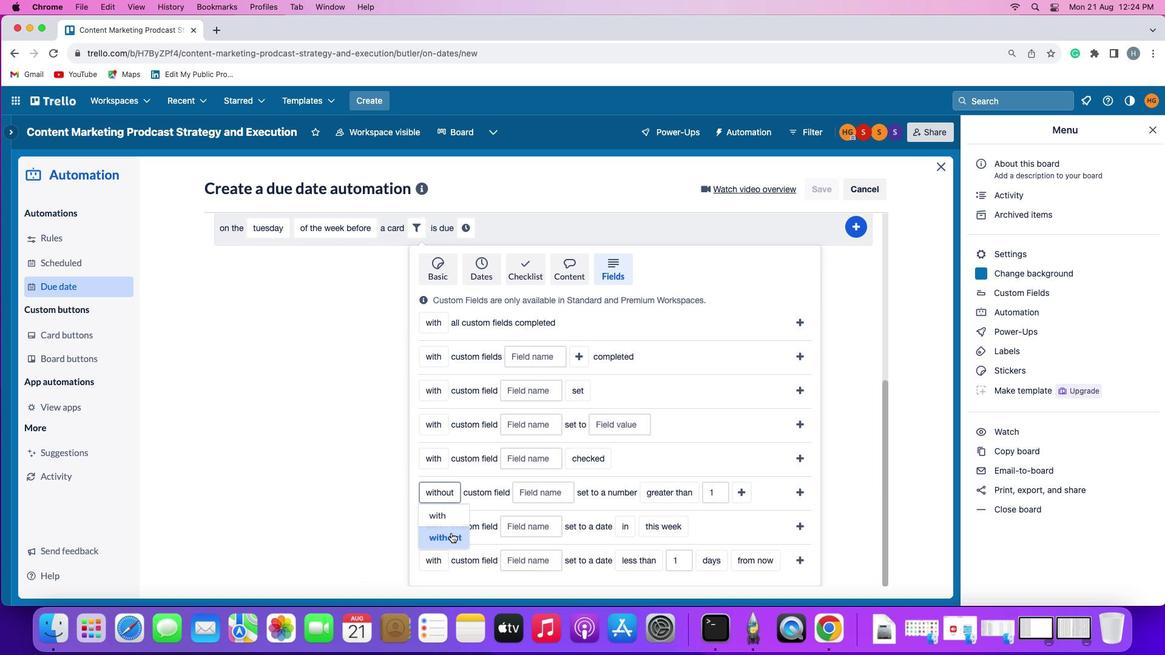 
Action: Mouse moved to (557, 503)
Screenshot: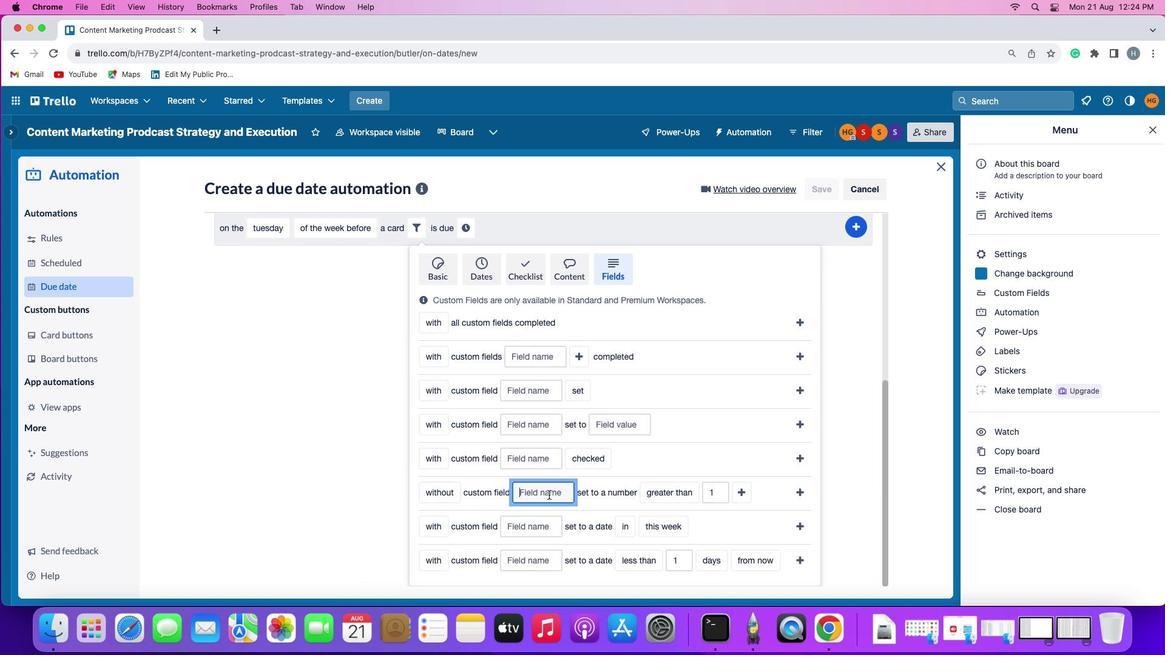 
Action: Mouse pressed left at (557, 503)
Screenshot: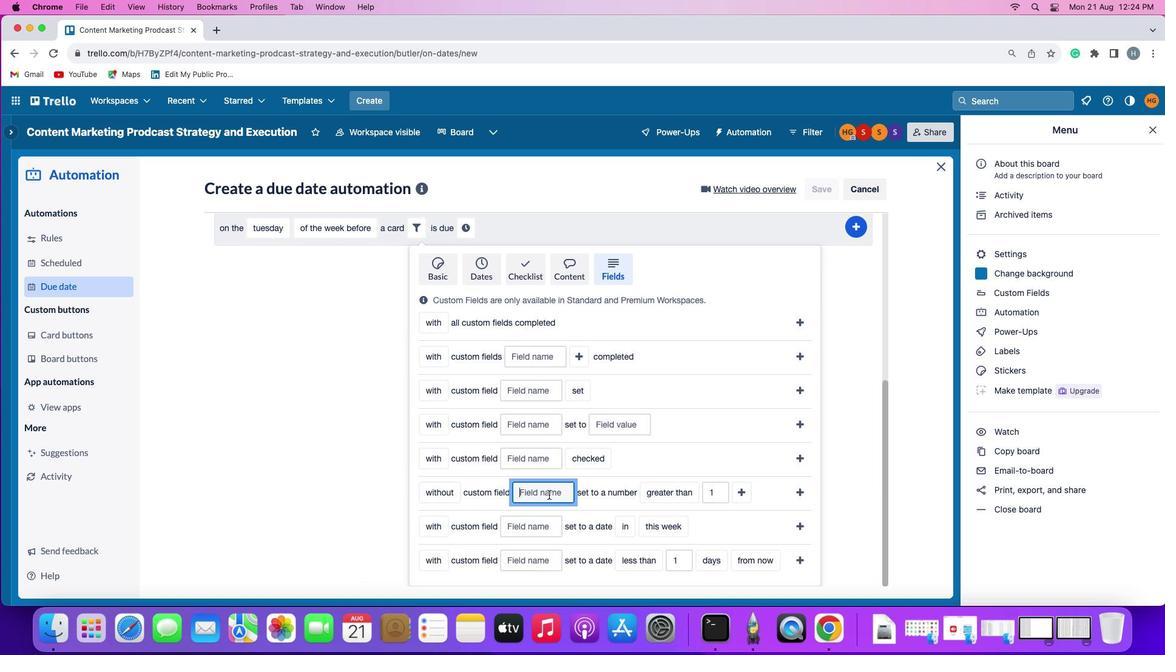 
Action: Key pressed Key.shift'R''e''s''u''m'
Screenshot: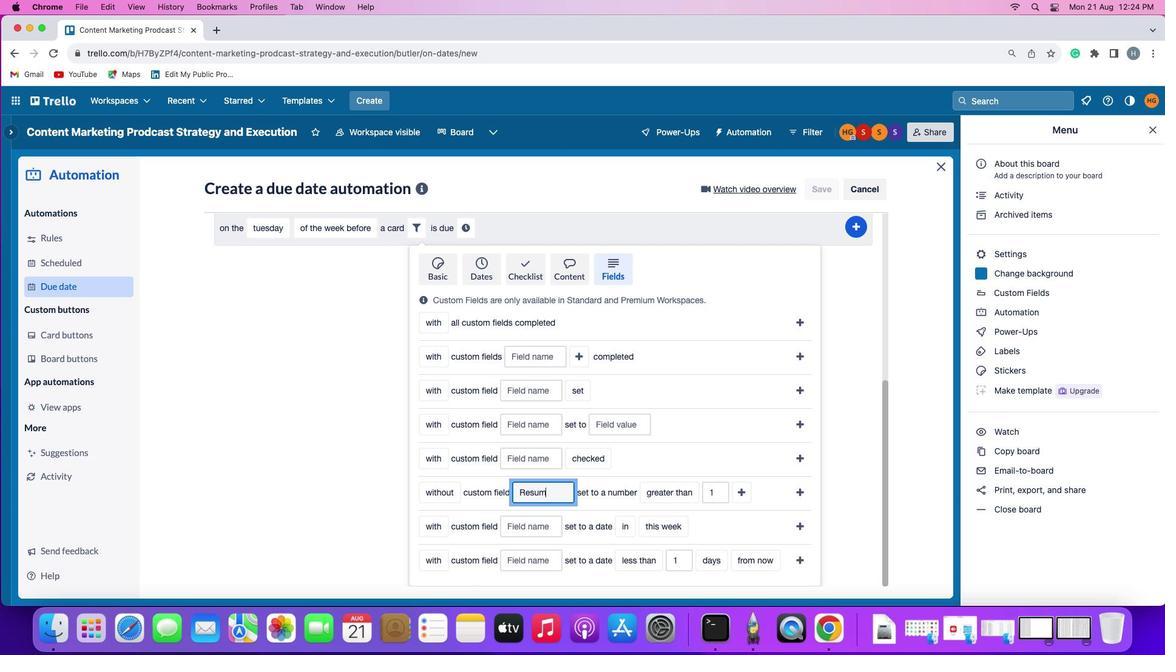 
Action: Mouse moved to (558, 502)
Screenshot: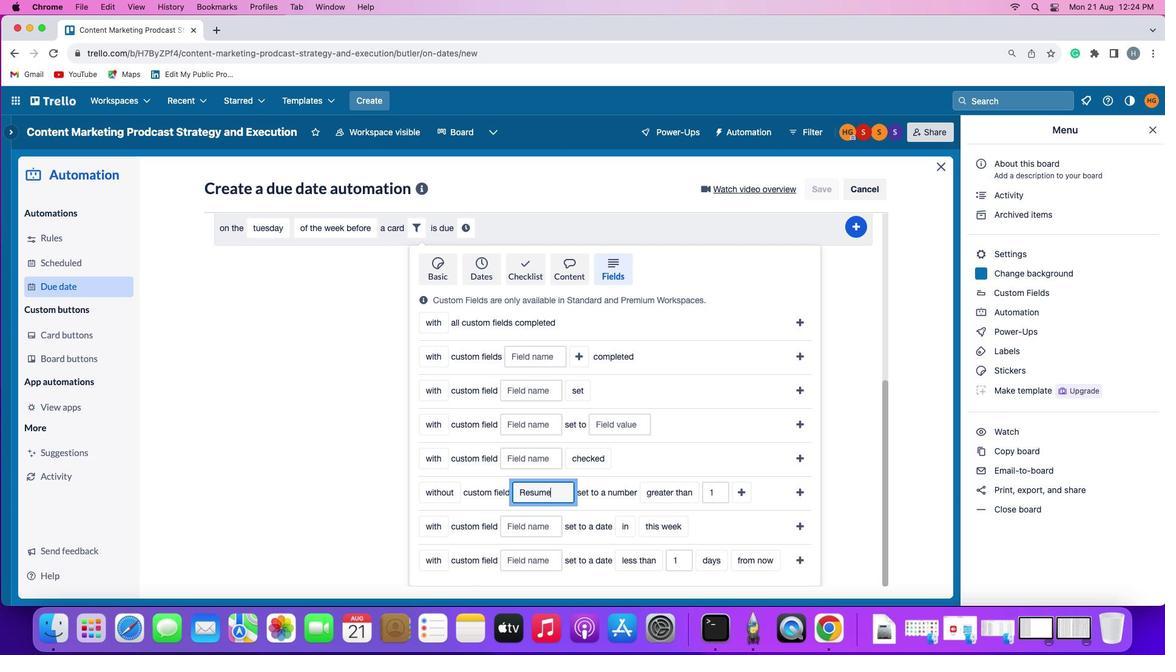 
Action: Key pressed 'e'
Screenshot: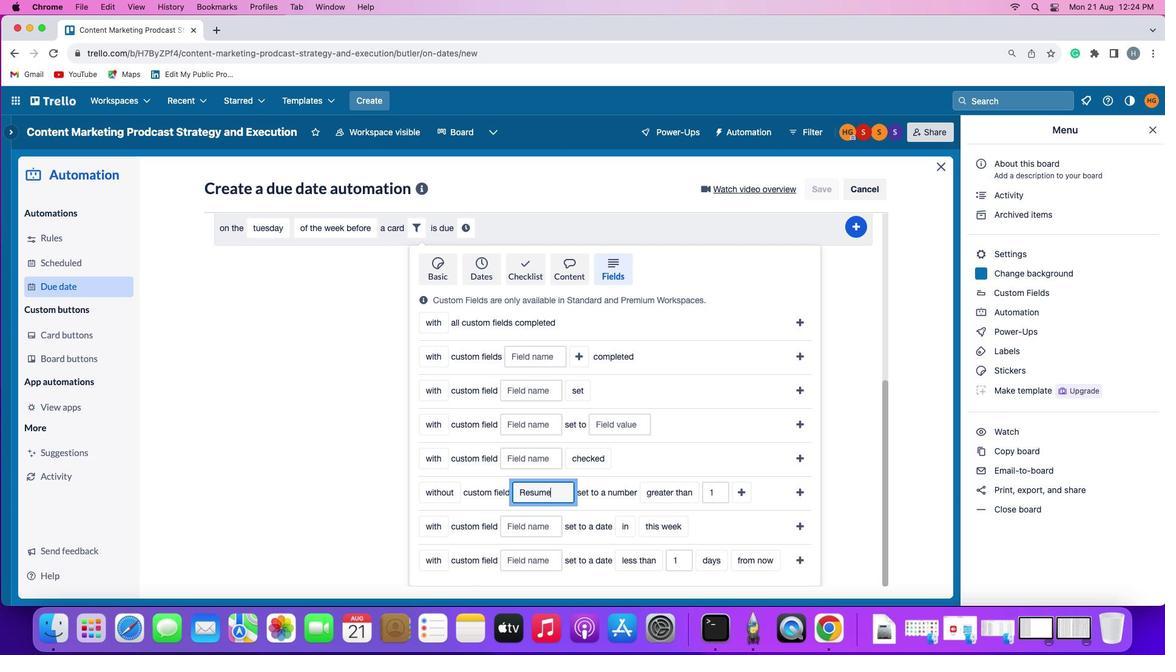 
Action: Mouse moved to (665, 497)
Screenshot: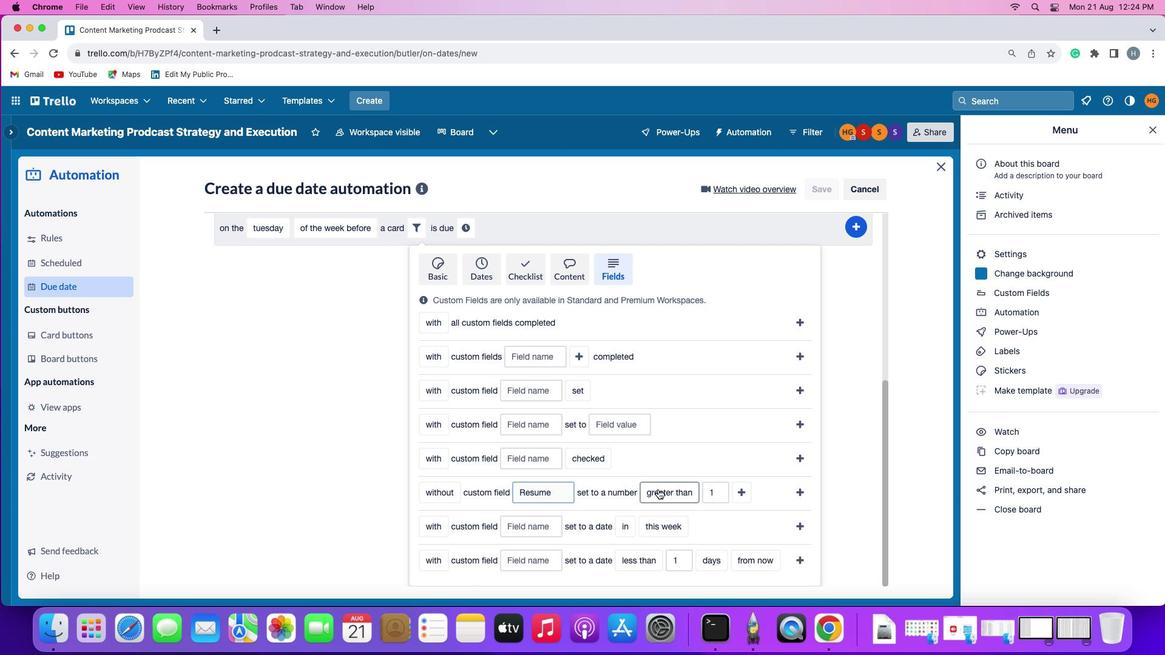 
Action: Mouse pressed left at (665, 497)
Screenshot: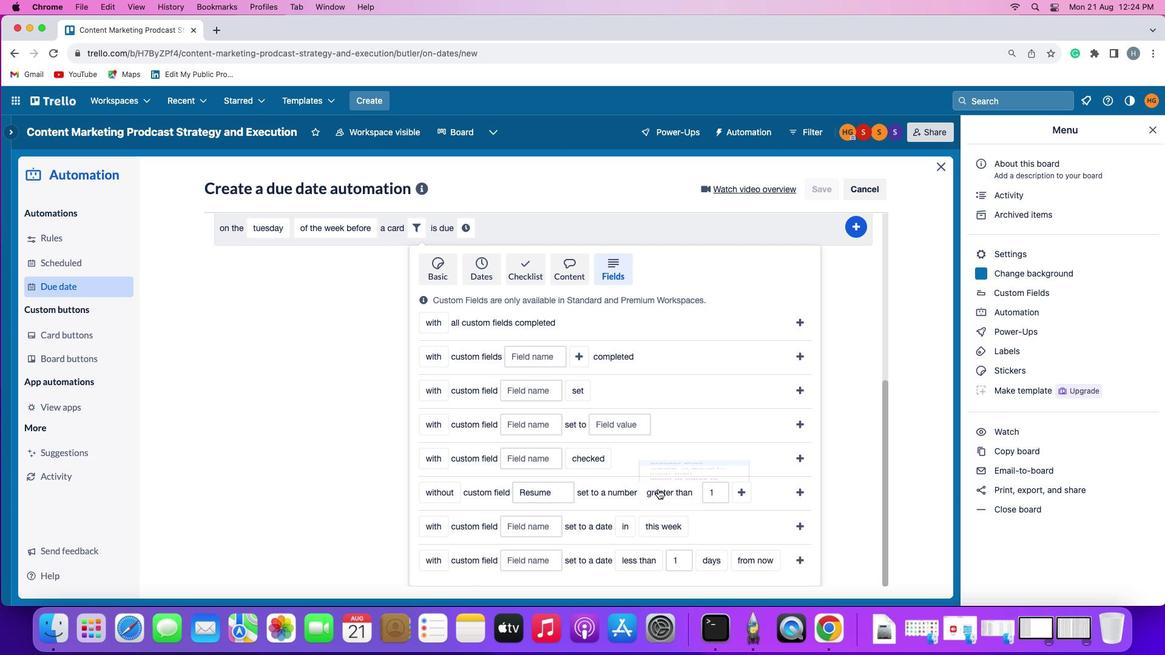
Action: Mouse moved to (678, 453)
Screenshot: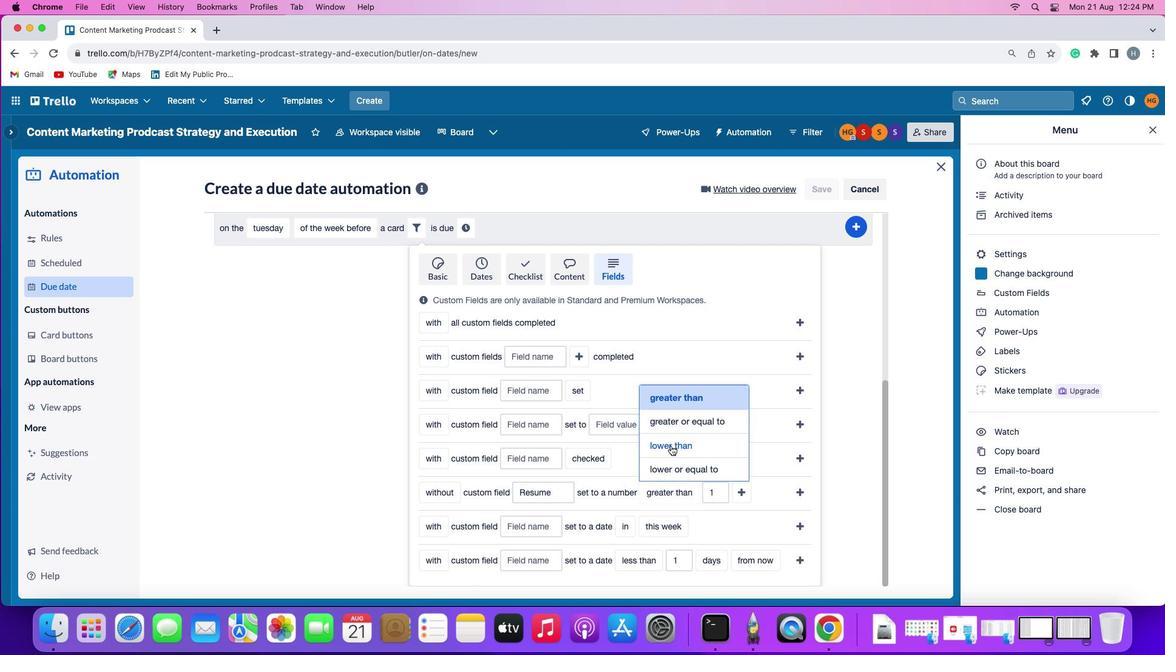 
Action: Mouse pressed left at (678, 453)
Screenshot: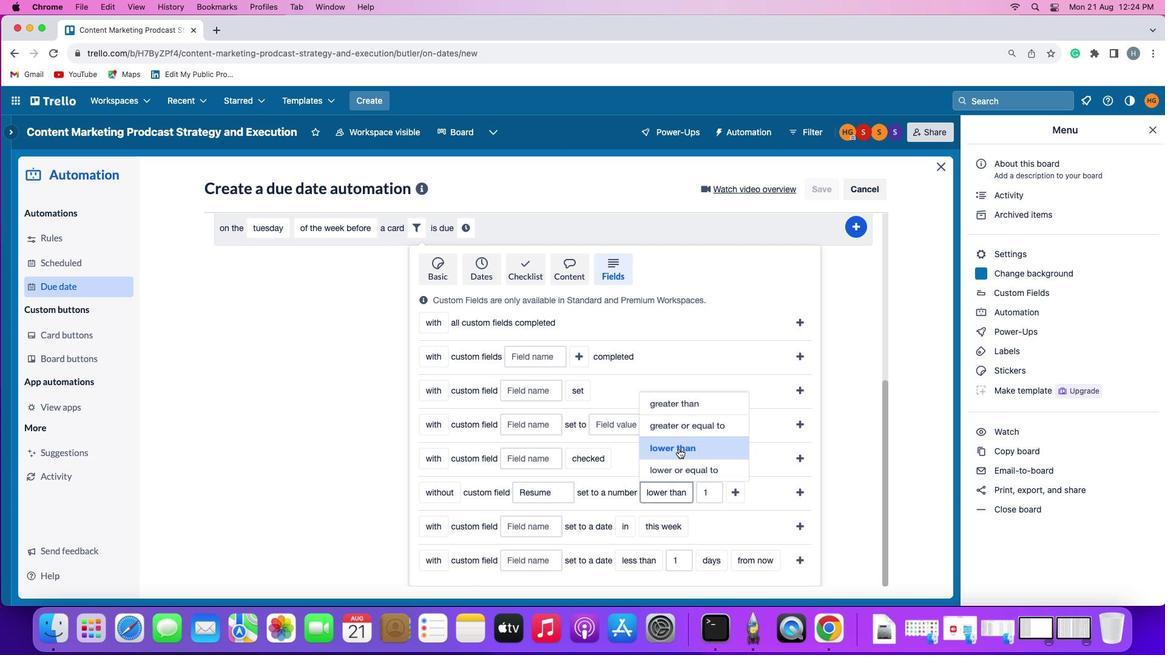 
Action: Mouse moved to (747, 497)
Screenshot: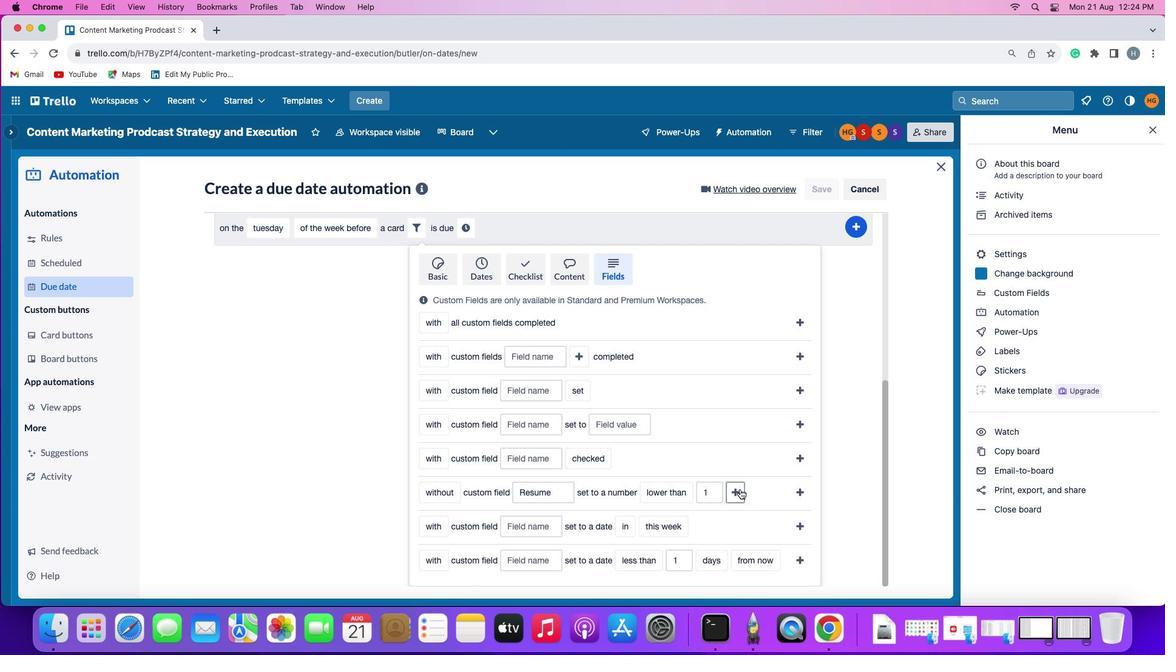 
Action: Mouse pressed left at (747, 497)
Screenshot: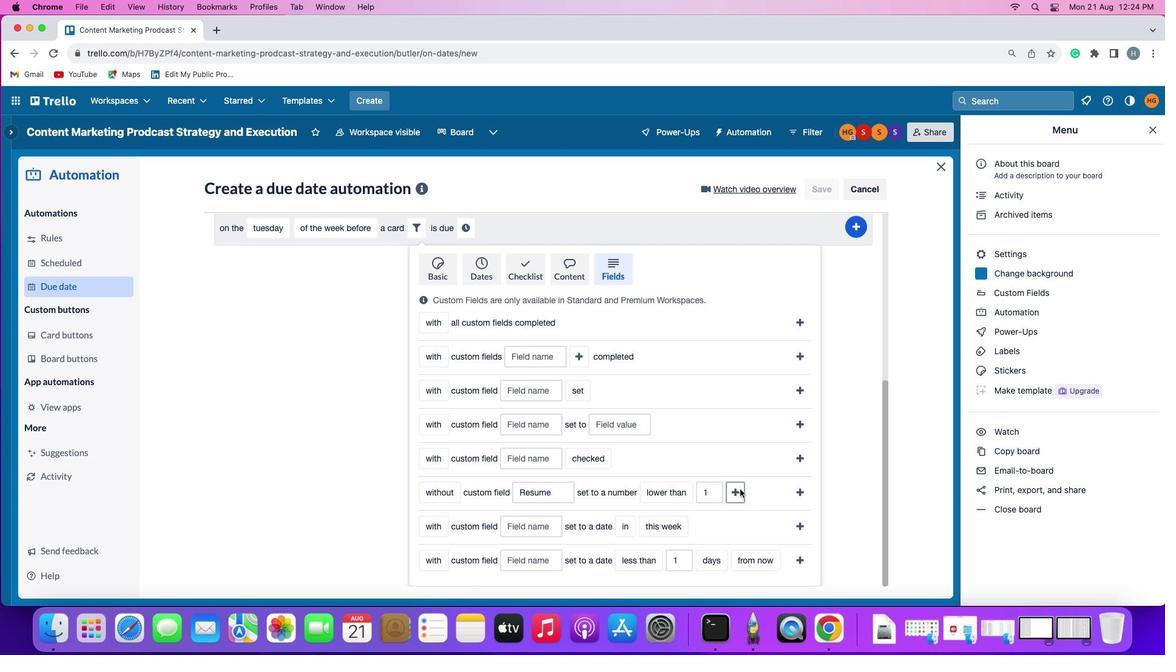 
Action: Mouse moved to (484, 527)
Screenshot: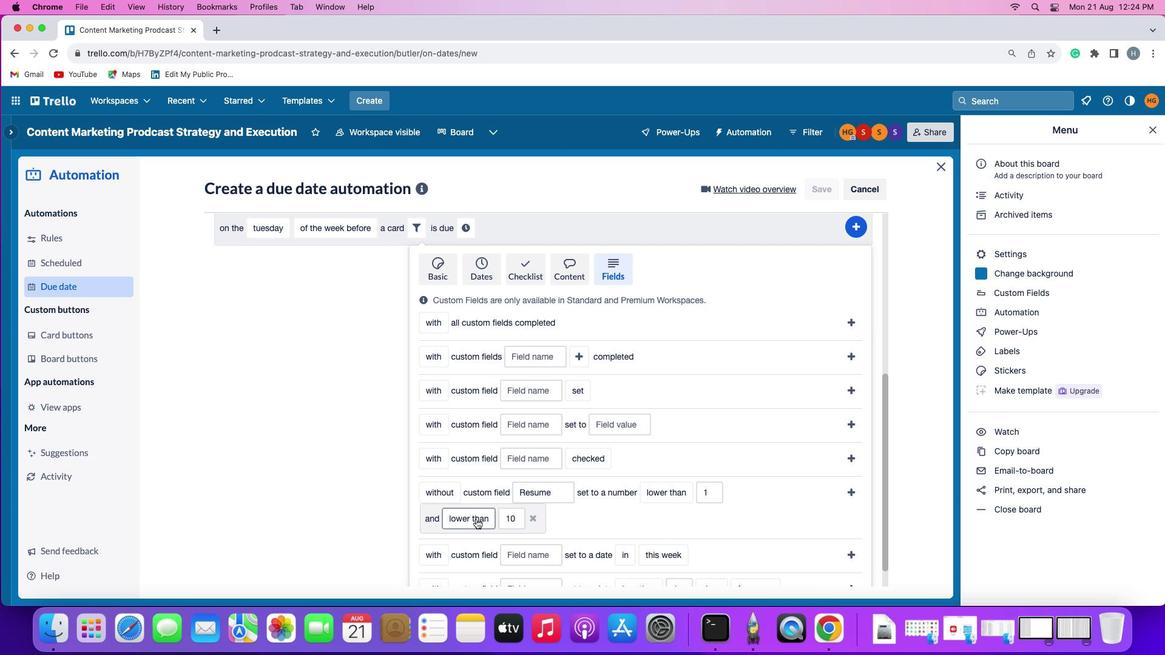 
Action: Mouse pressed left at (484, 527)
Screenshot: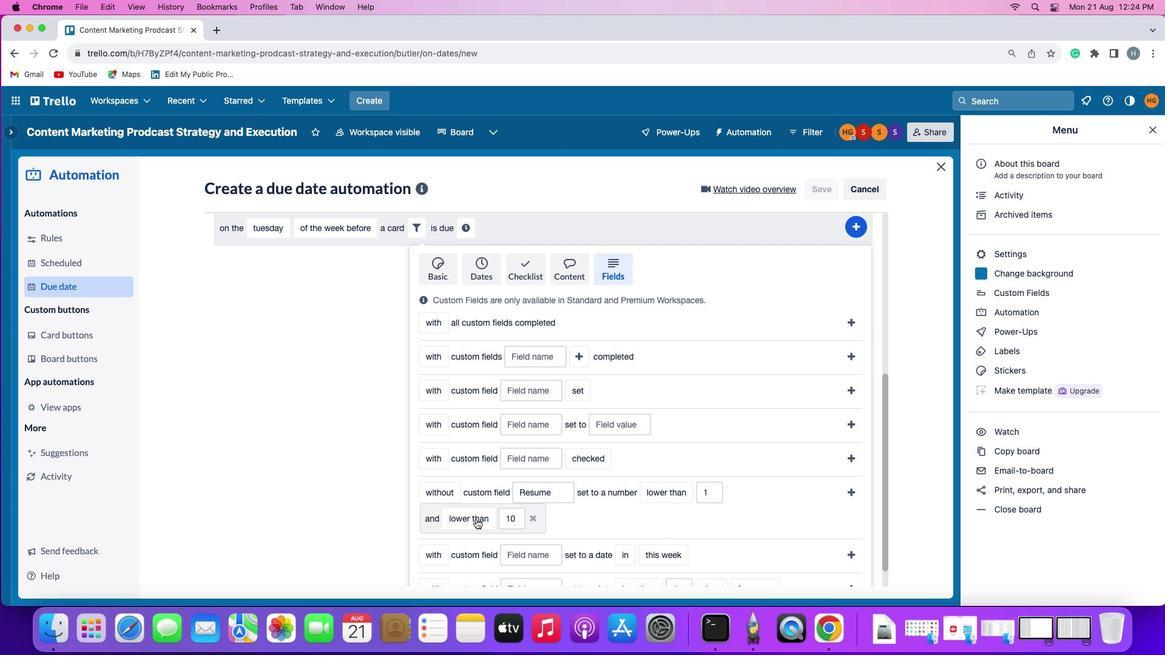 
Action: Mouse moved to (487, 482)
Screenshot: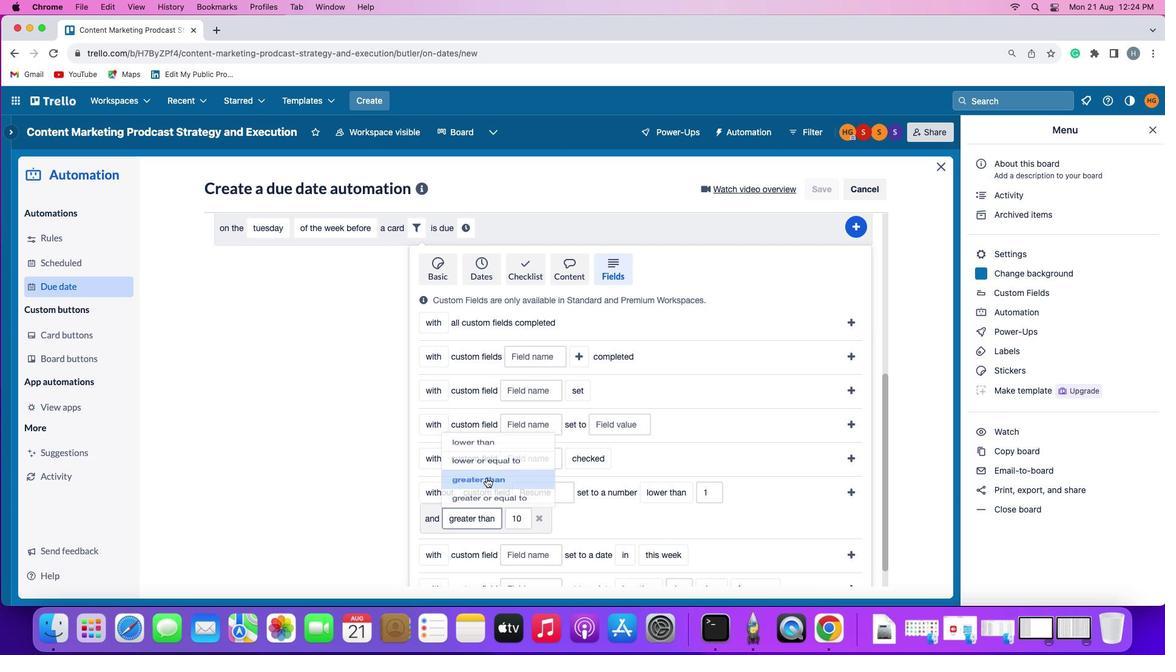 
Action: Mouse pressed left at (487, 482)
Screenshot: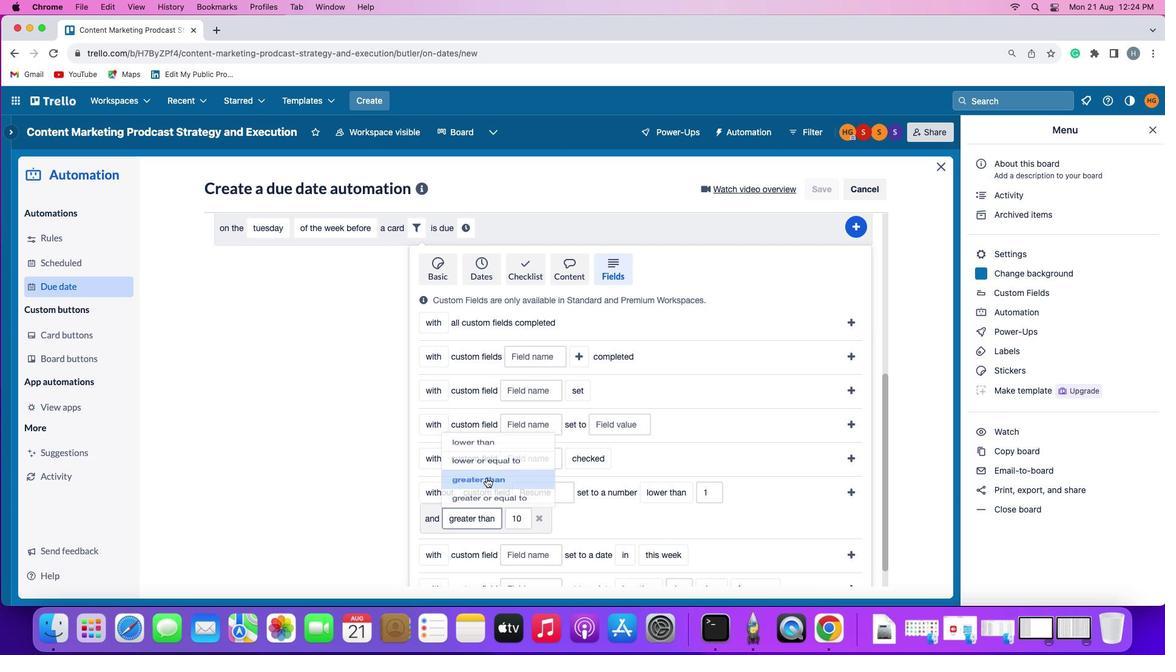 
Action: Mouse moved to (862, 498)
Screenshot: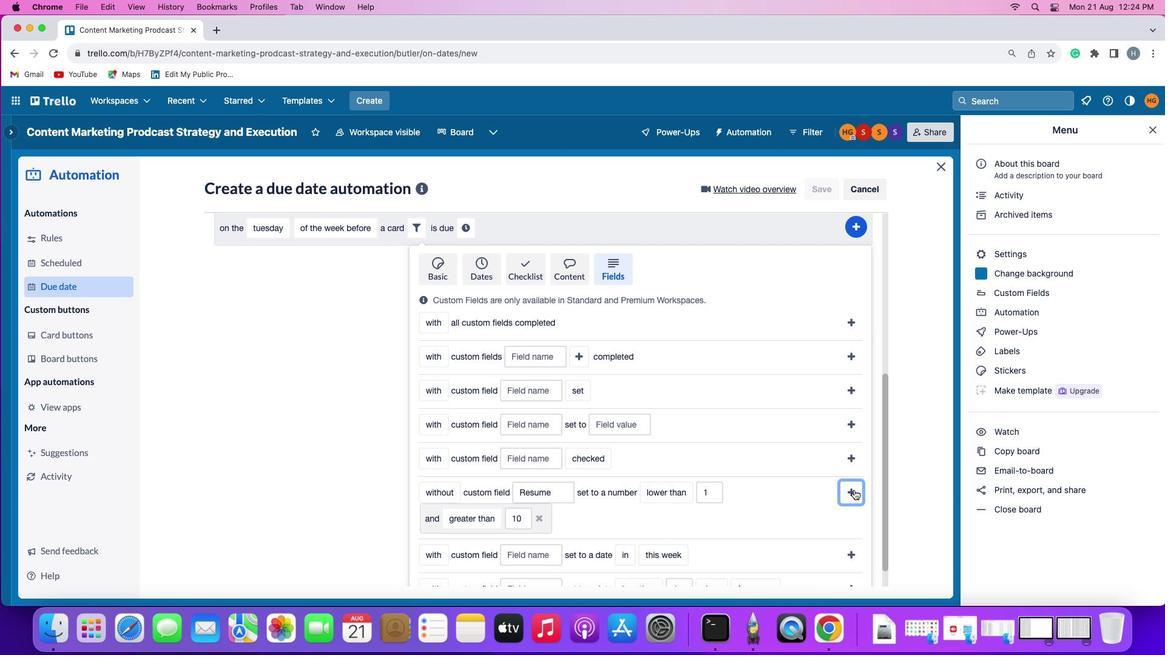 
Action: Mouse pressed left at (862, 498)
Screenshot: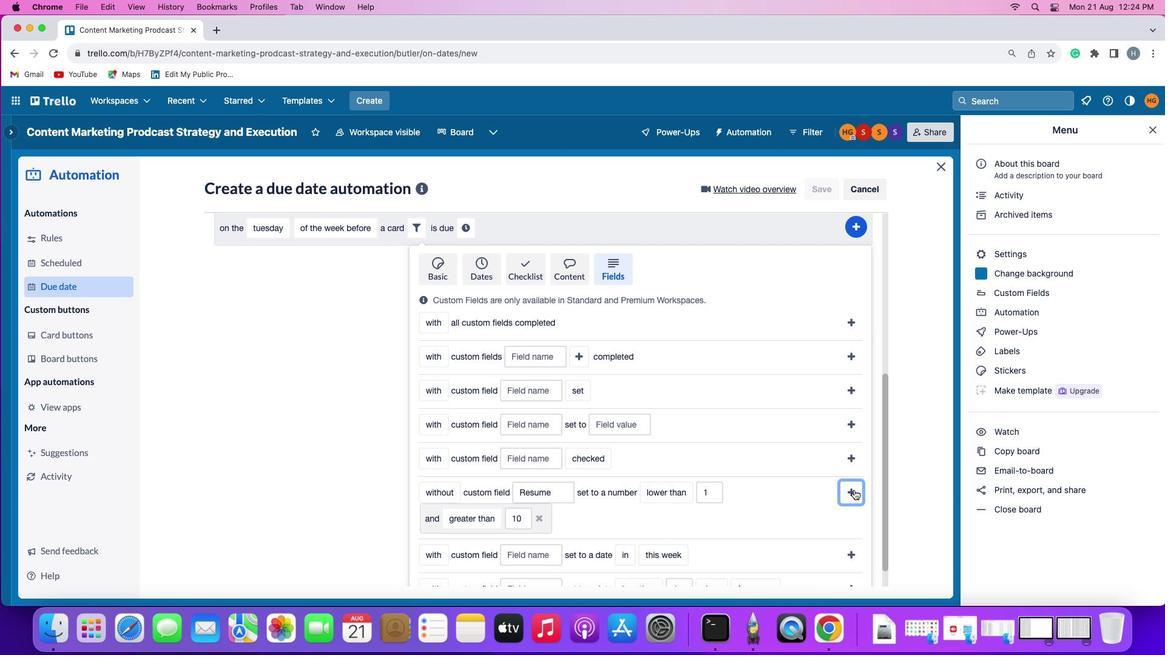 
Action: Mouse moved to (813, 538)
Screenshot: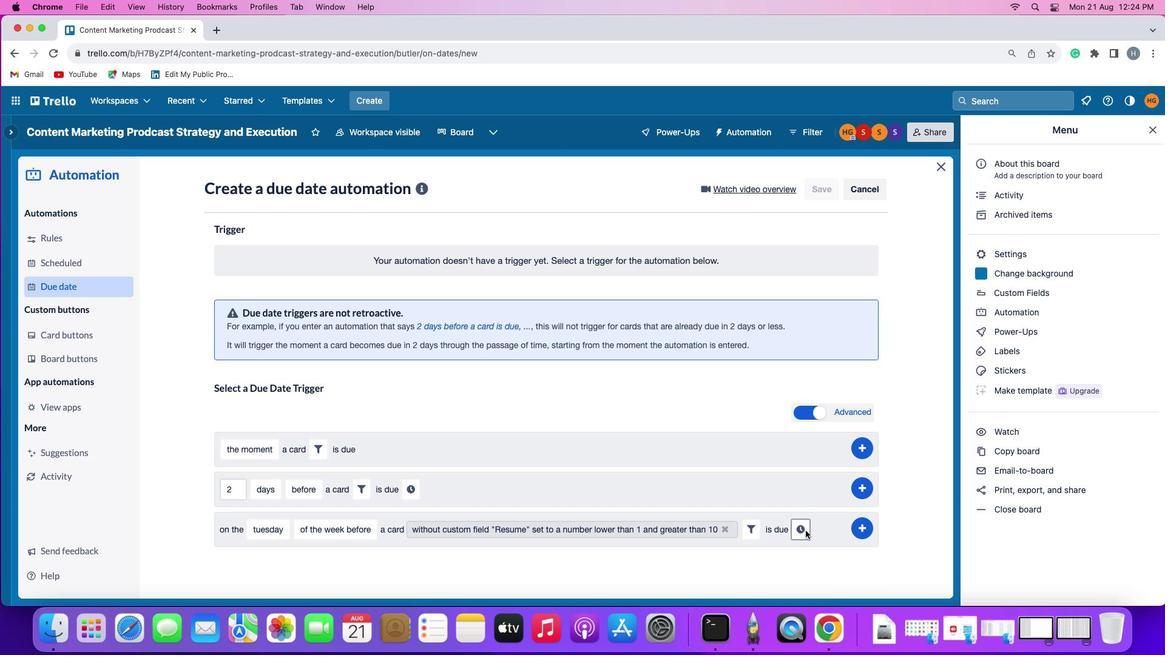 
Action: Mouse pressed left at (813, 538)
Screenshot: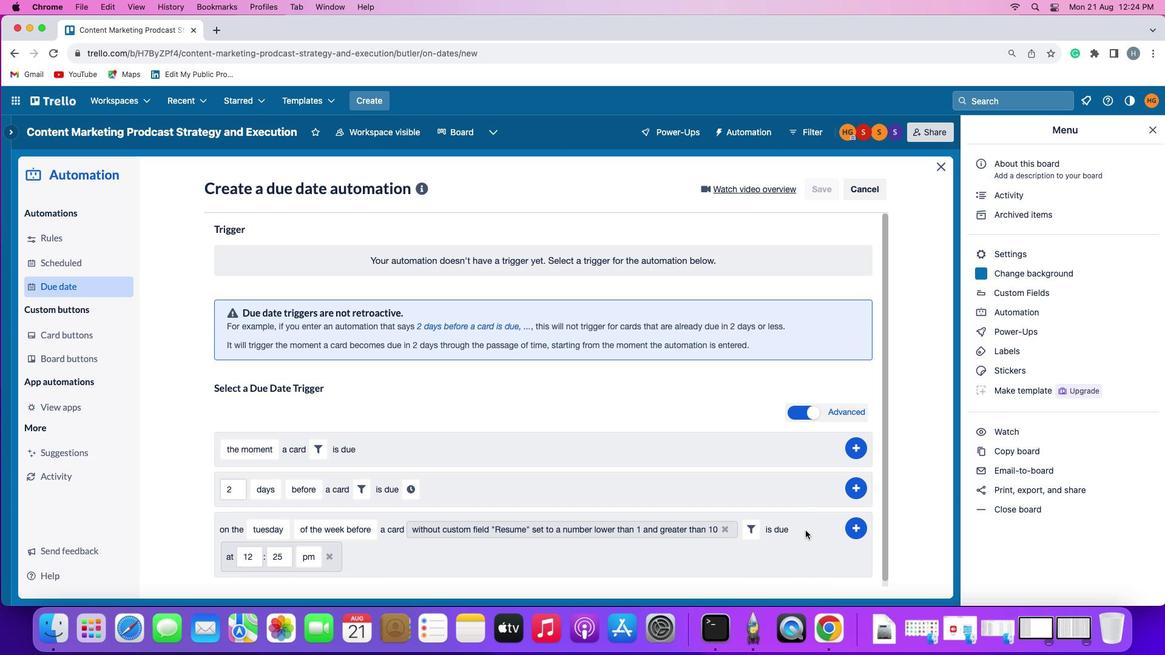 
Action: Mouse moved to (266, 556)
Screenshot: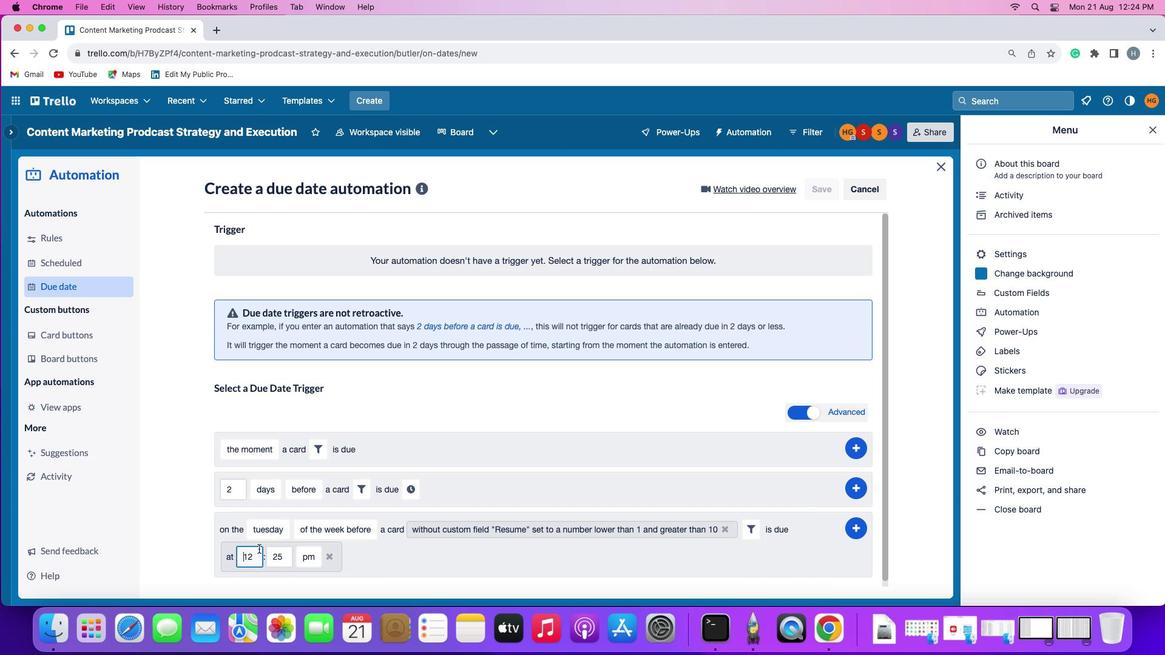 
Action: Mouse pressed left at (266, 556)
Screenshot: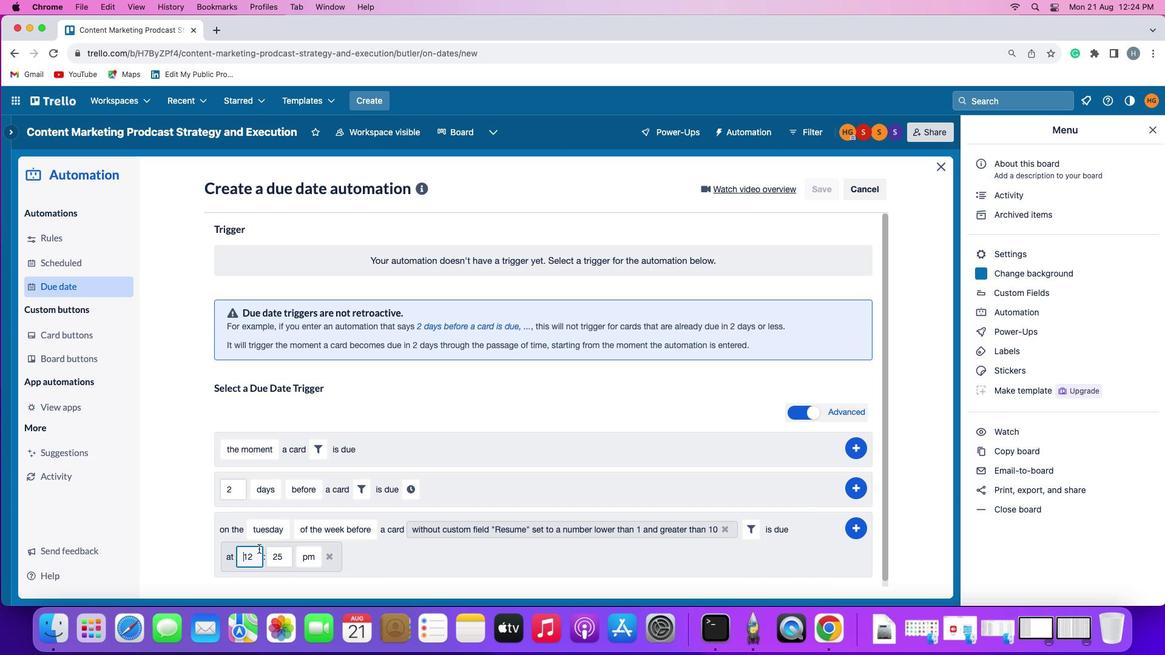 
Action: Mouse moved to (271, 558)
Screenshot: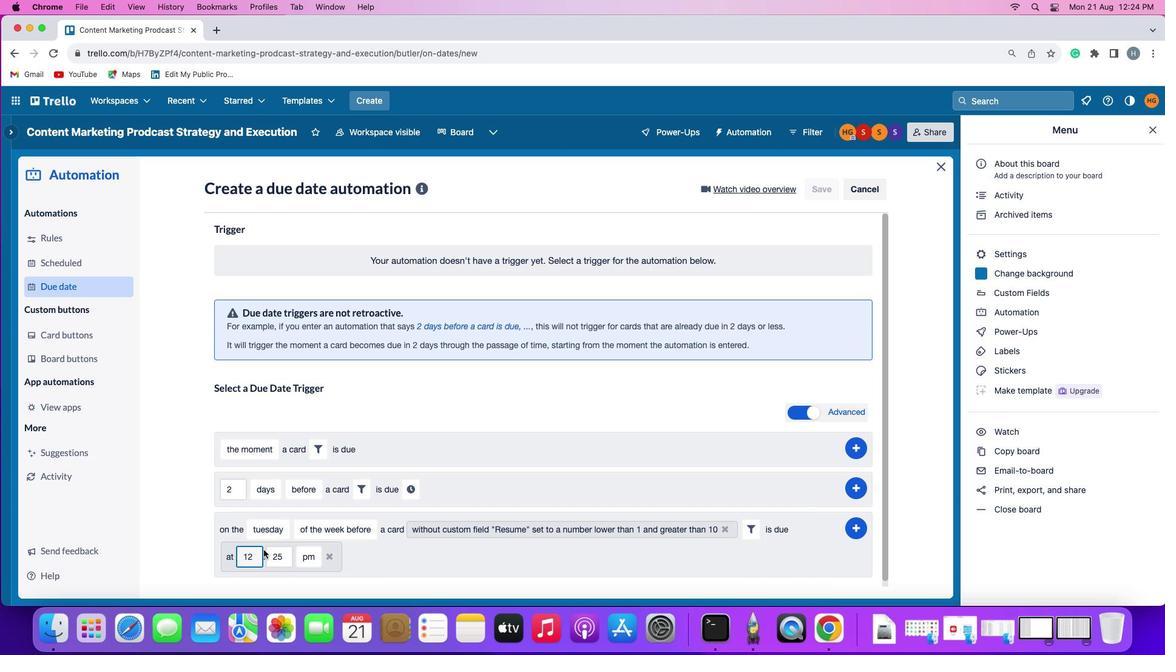 
Action: Key pressed Key.right
Screenshot: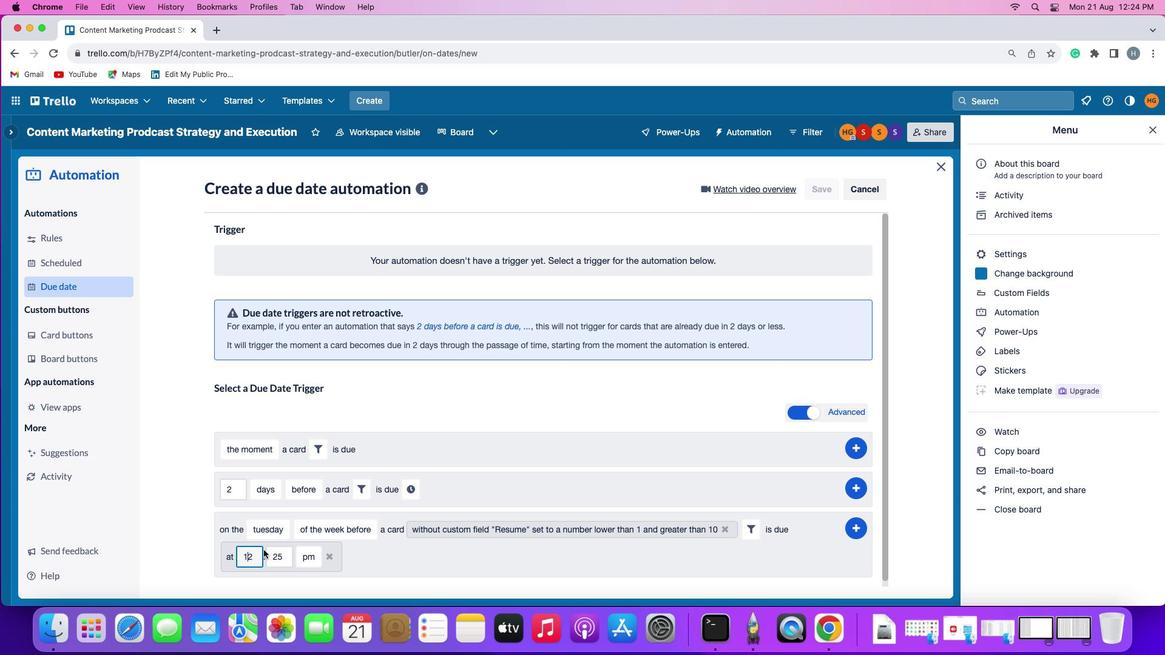 
Action: Mouse moved to (271, 558)
Screenshot: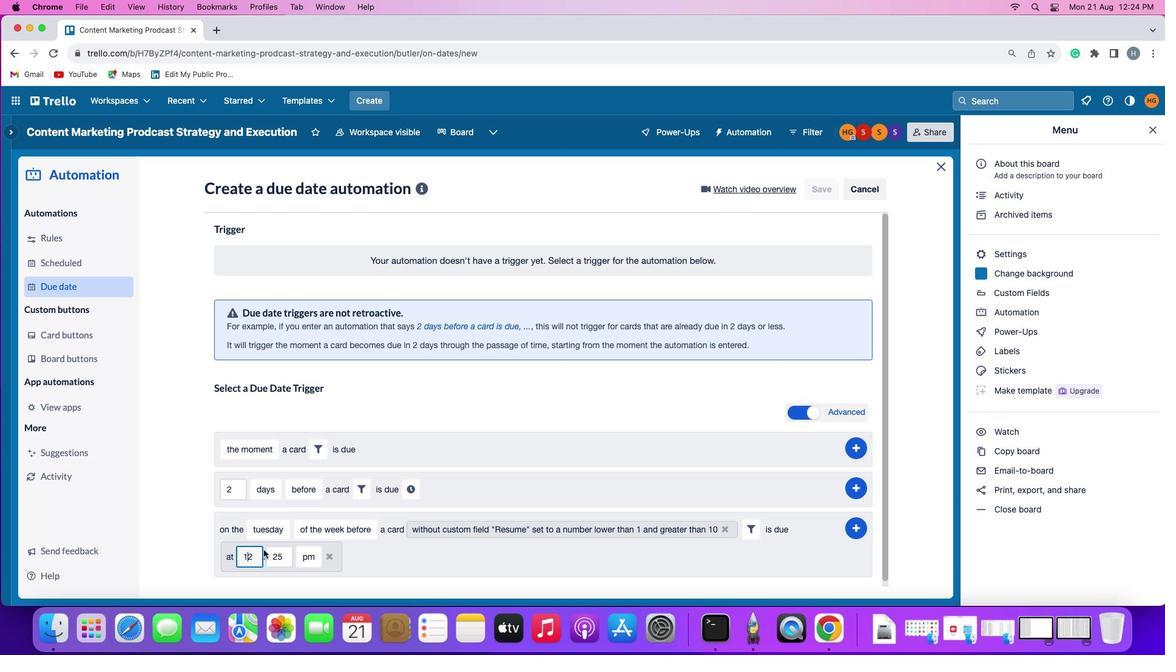
Action: Key pressed Key.down
Screenshot: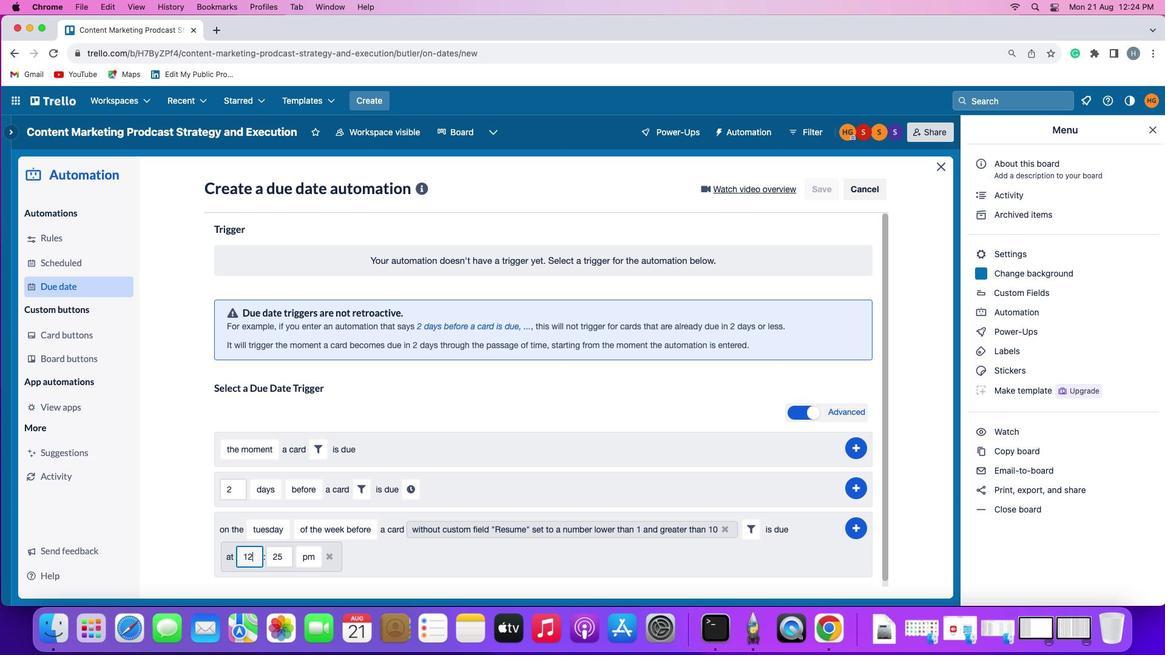 
Action: Mouse moved to (271, 558)
Screenshot: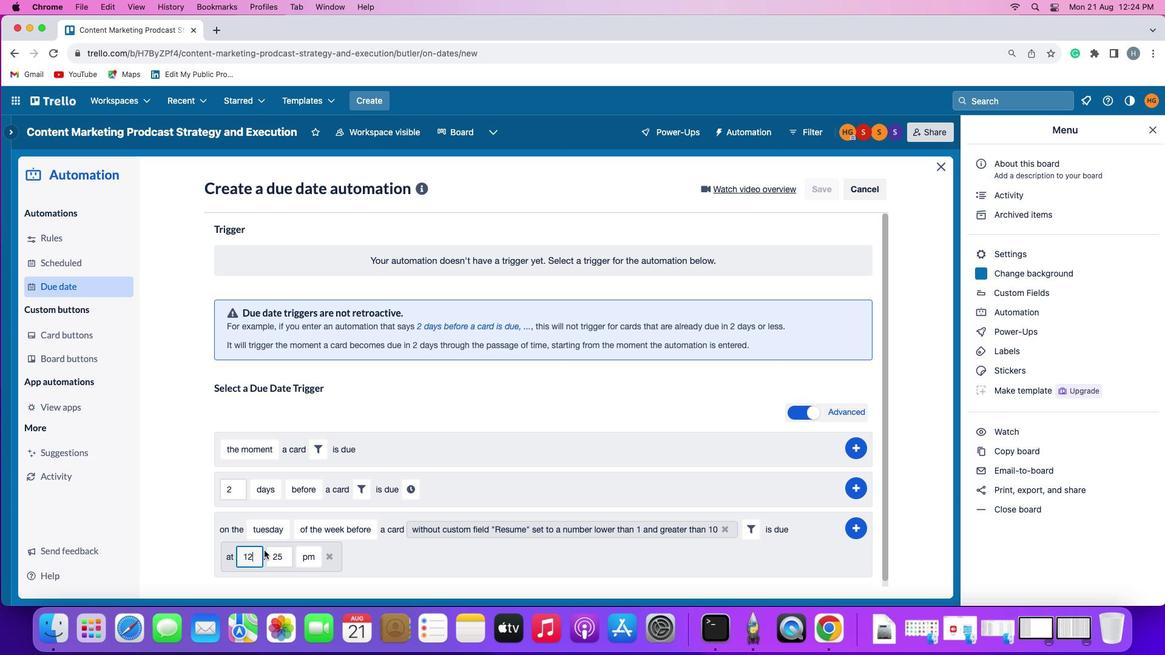 
Action: Key pressed Key.right
Screenshot: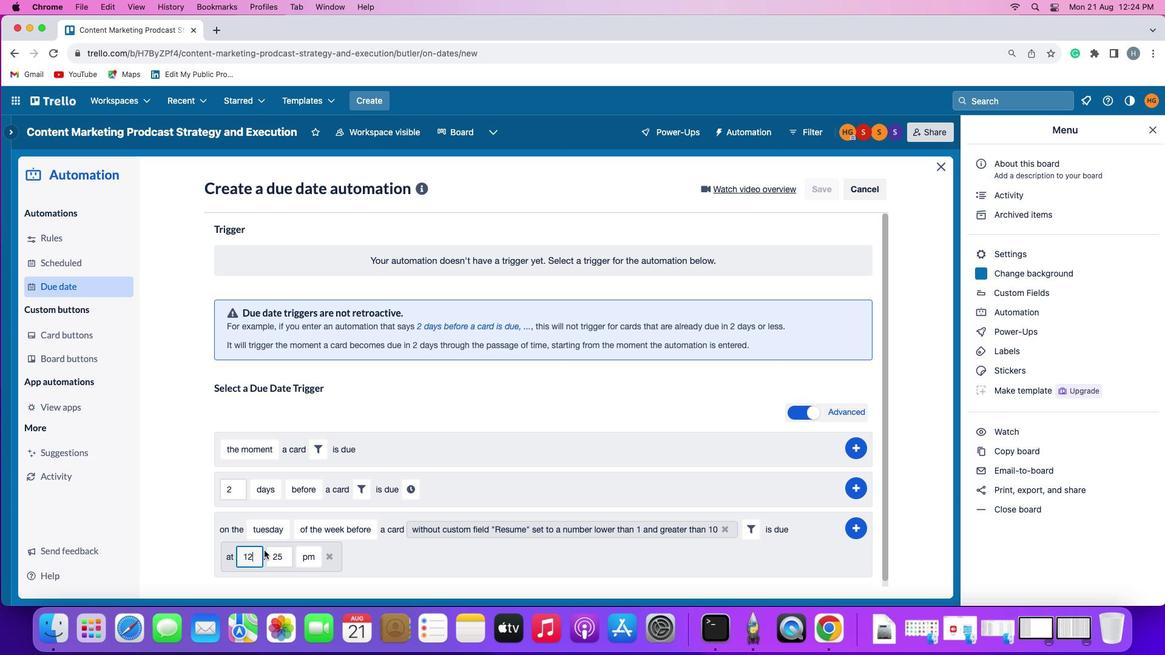 
Action: Mouse moved to (272, 558)
Screenshot: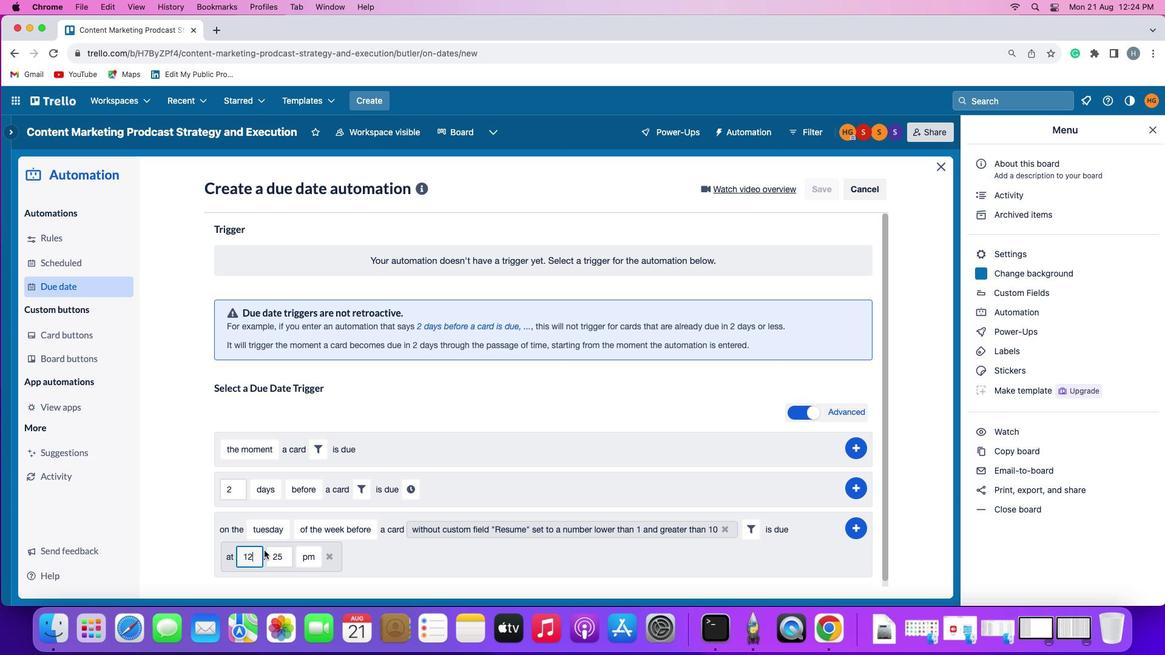 
Action: Key pressed Key.backspace'1'
Screenshot: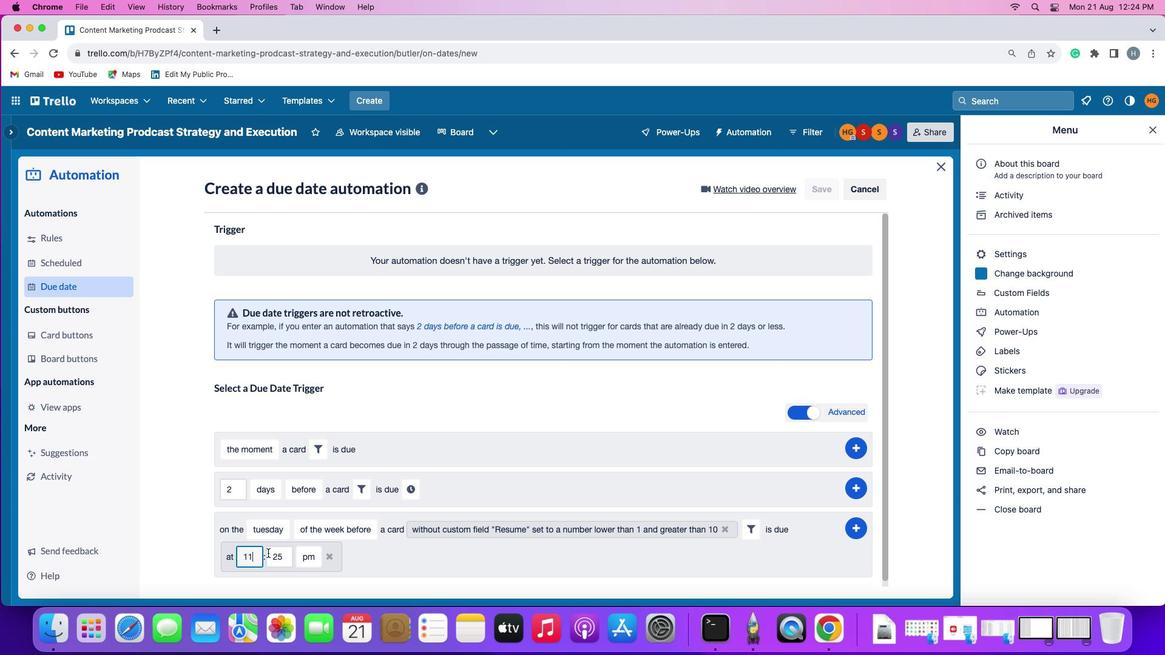 
Action: Mouse moved to (293, 563)
Screenshot: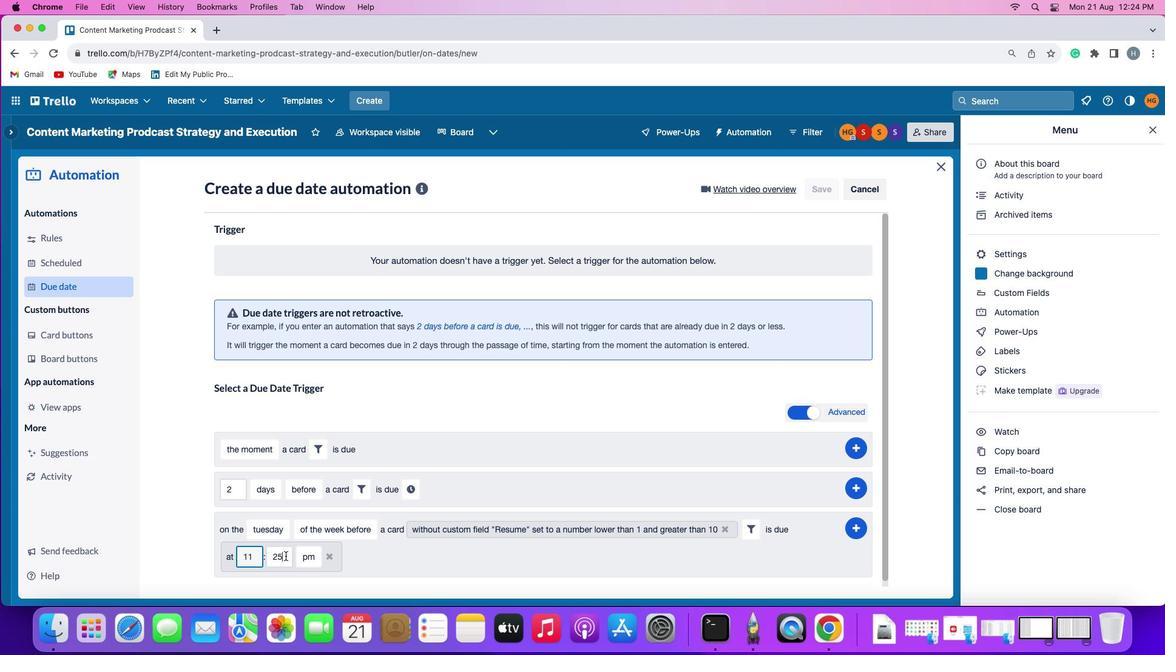 
Action: Mouse pressed left at (293, 563)
Screenshot: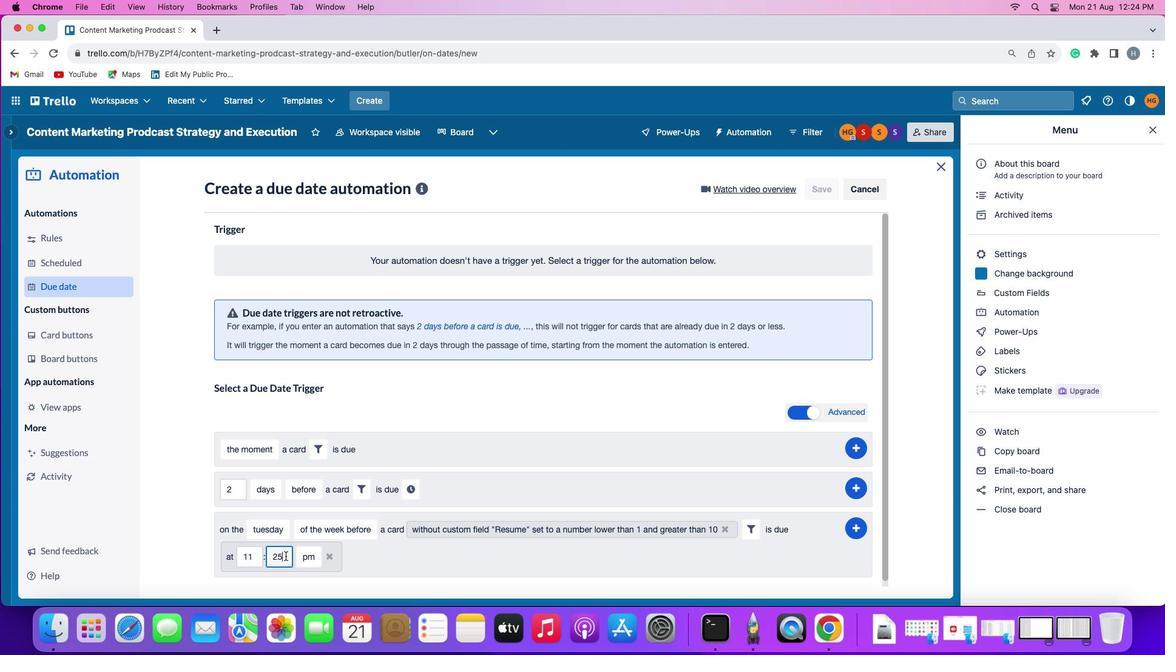 
Action: Key pressed Key.backspaceKey.backspace'0''0'
Screenshot: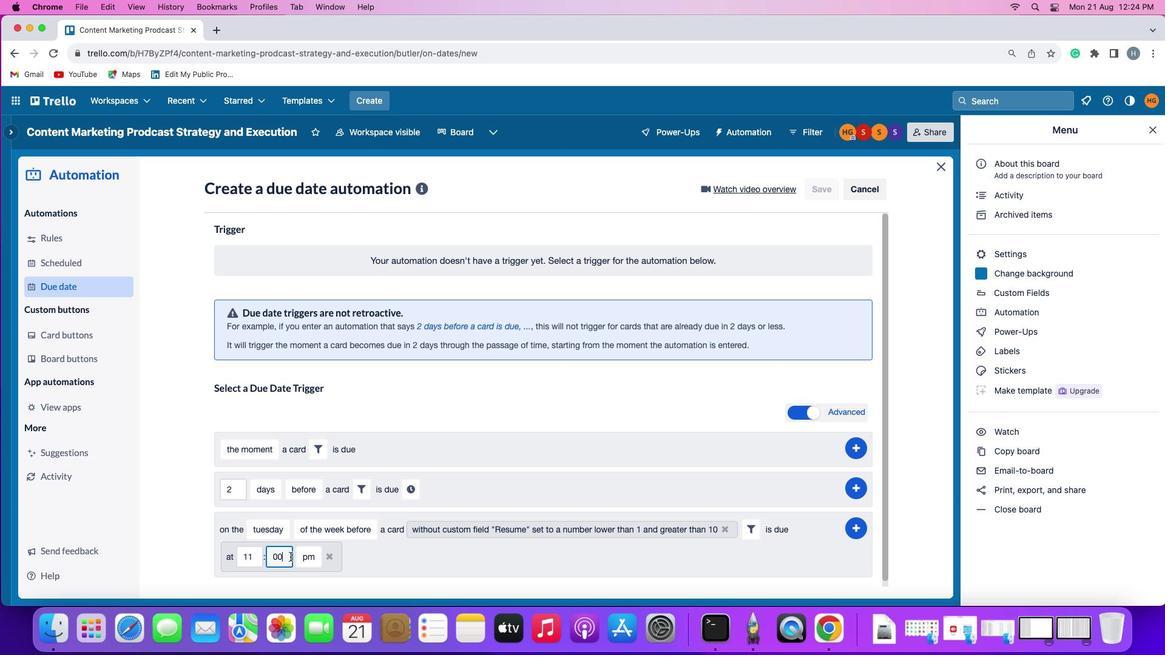 
Action: Mouse moved to (311, 567)
Screenshot: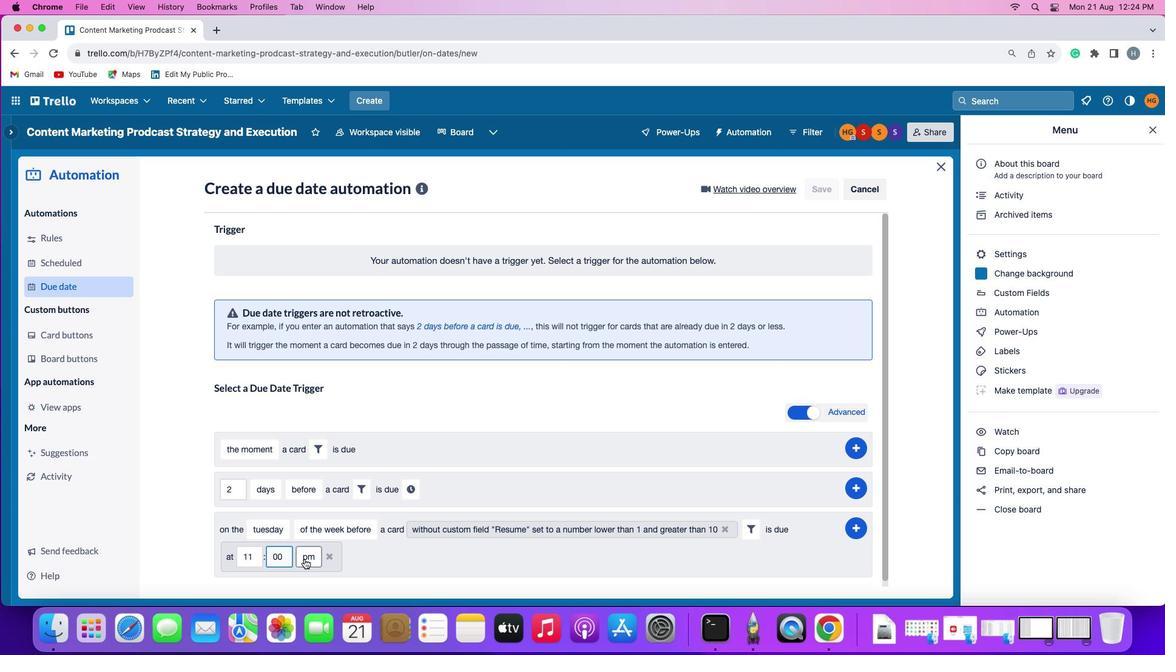 
Action: Mouse pressed left at (311, 567)
Screenshot: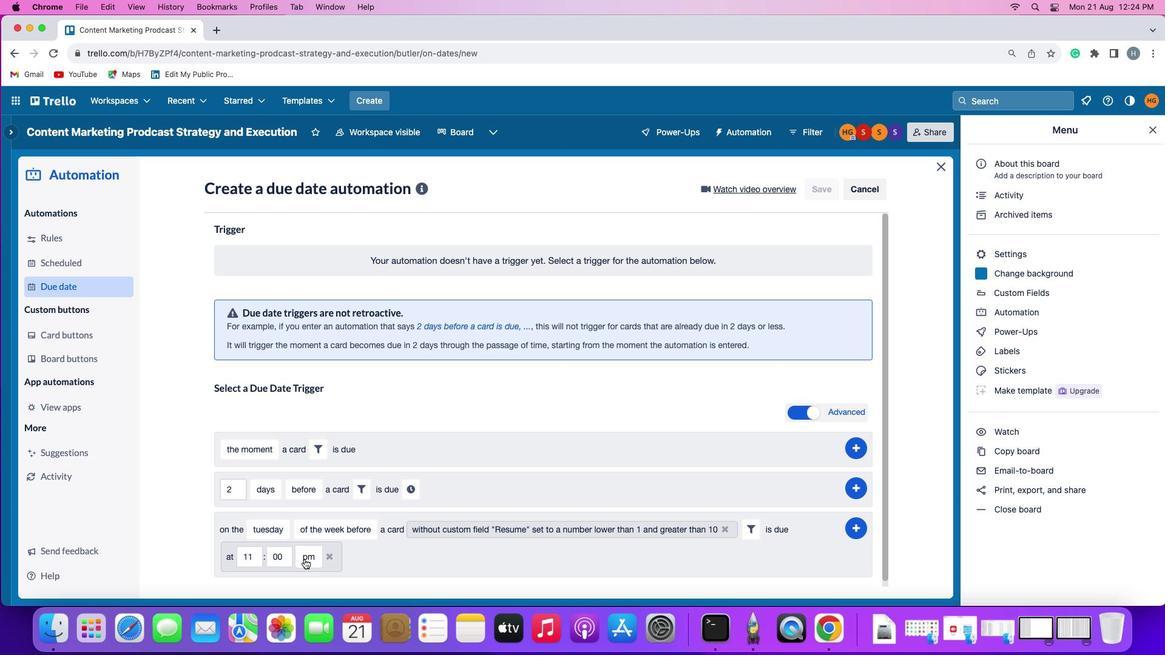 
Action: Mouse moved to (319, 511)
Screenshot: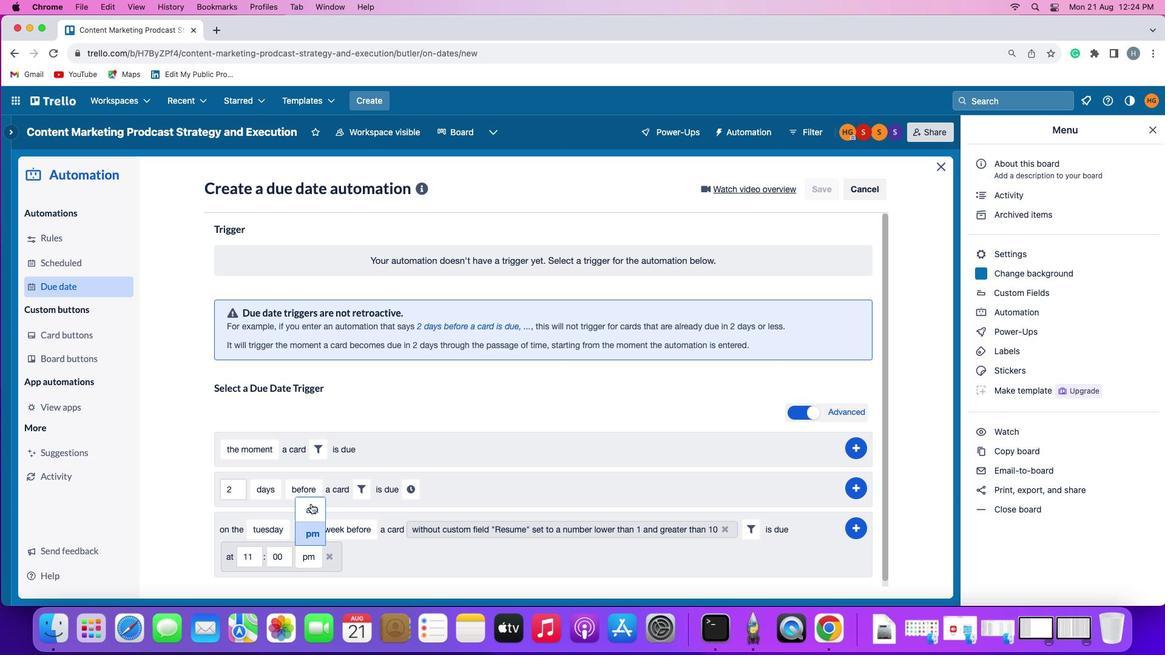 
Action: Mouse pressed left at (319, 511)
Screenshot: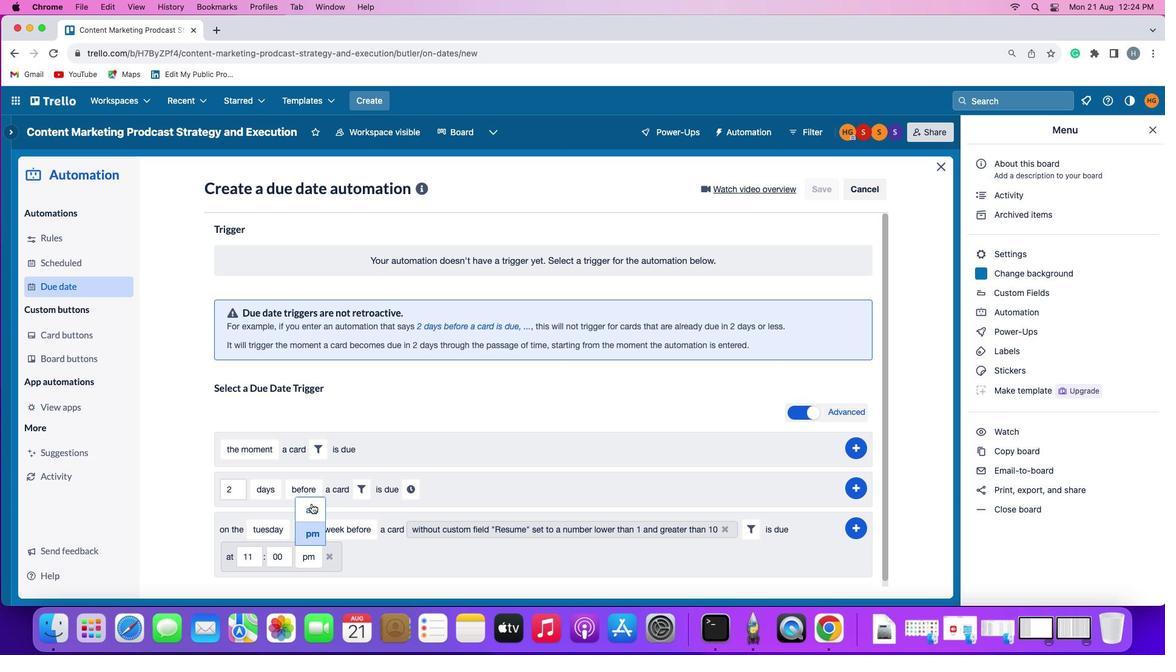
Action: Mouse moved to (865, 533)
Screenshot: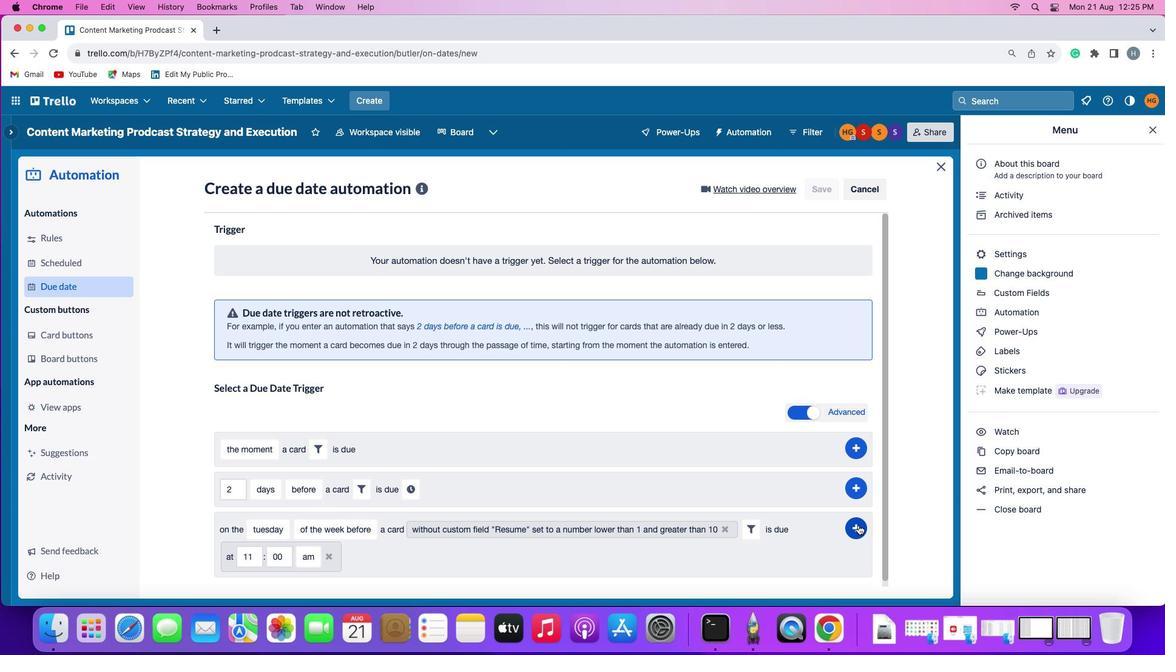 
Action: Mouse pressed left at (865, 533)
Screenshot: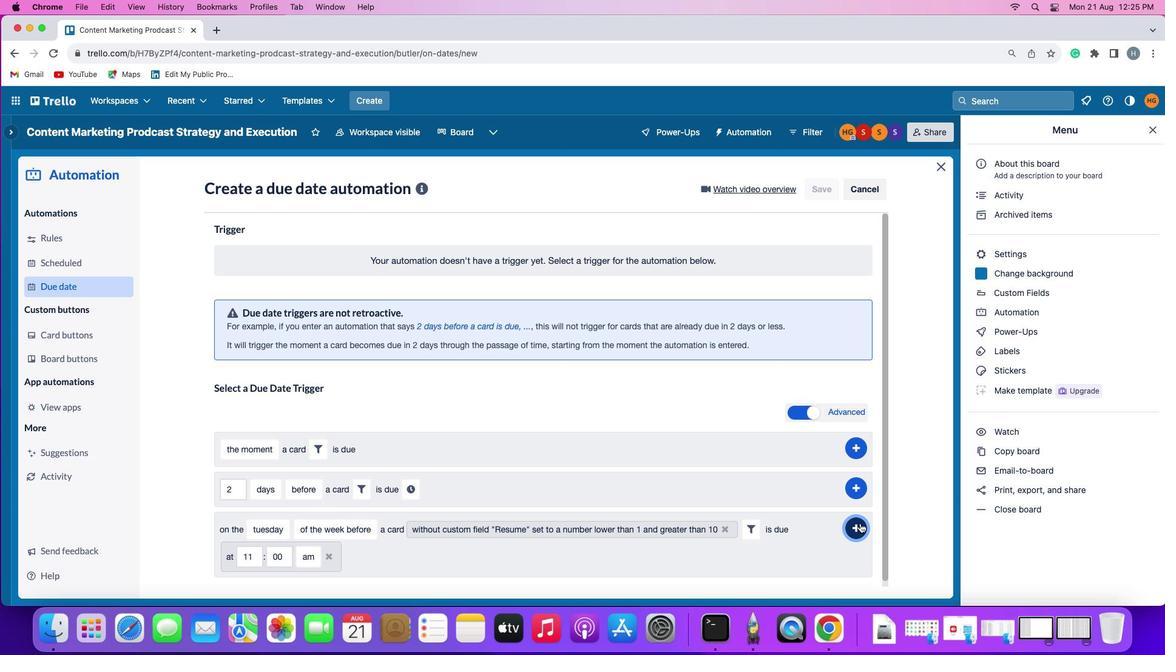 
Action: Mouse moved to (919, 428)
Screenshot: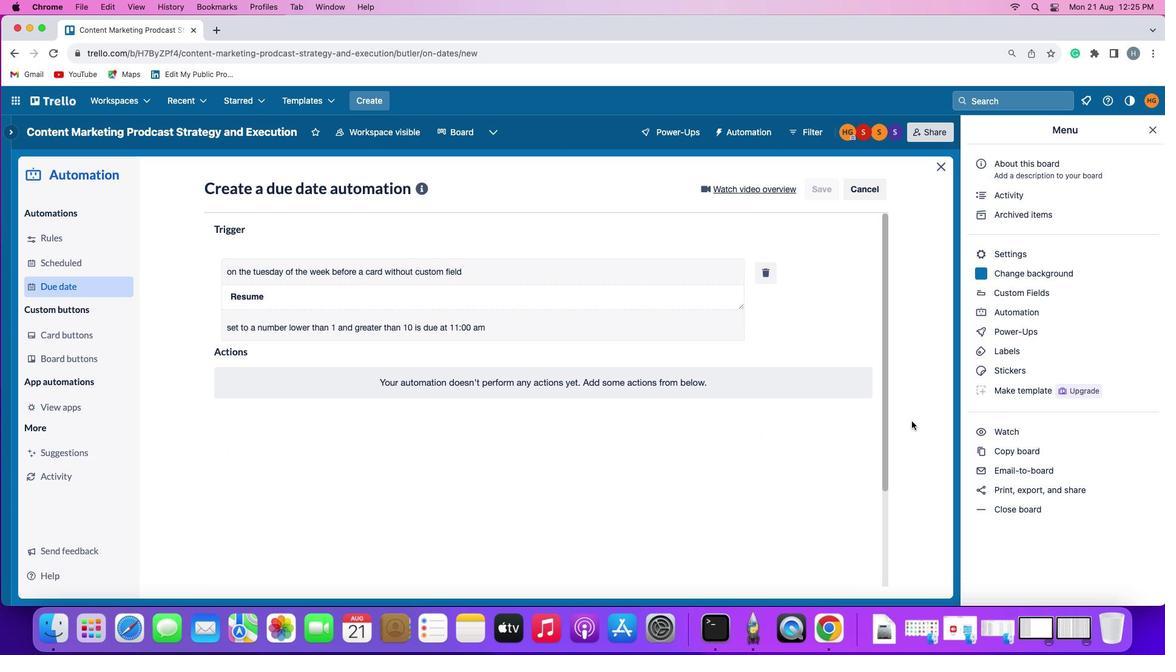 
